 Task: Create new customer invoice with Date Opened: 06-May-23, Select Customer: Village General Store, Terms: Net 30. Make invoice entry for item-1 with Date: 06-May-23, Description: wet n wild Beauty MegaSlicks High-Shine Lip Gloss 547C Cotton Candy (0.19 oz), Income Account: Income:Sales, Quantity: 1, Unit Price: 12.99, Sales Tax: Y, Sales Tax Included: Y, Tax Table: Sales Tax. Post Invoice with Post Date: 06-May-23, Post to Accounts: Assets:Accounts Receivable. Pay / Process Payment with Transaction Date: 04-Jun-23, Amount: 12.99, Transfer Account: Checking Account. Go to 'Print Invoice'.
Action: Mouse moved to (140, 29)
Screenshot: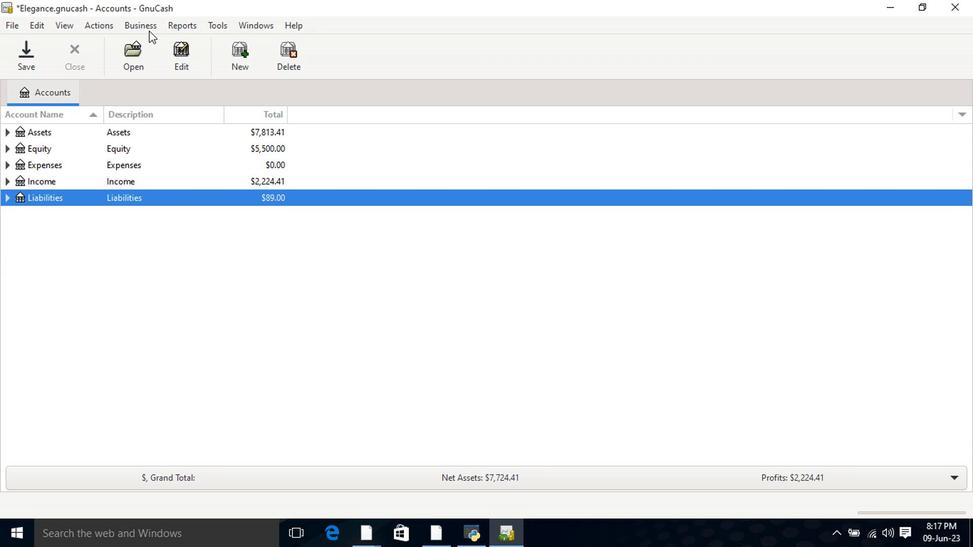 
Action: Mouse pressed left at (140, 29)
Screenshot: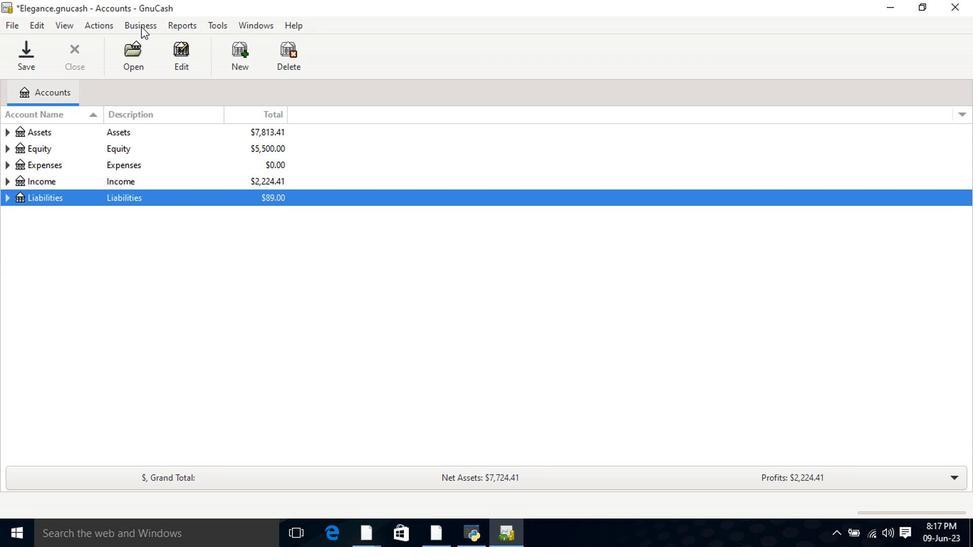 
Action: Mouse moved to (147, 40)
Screenshot: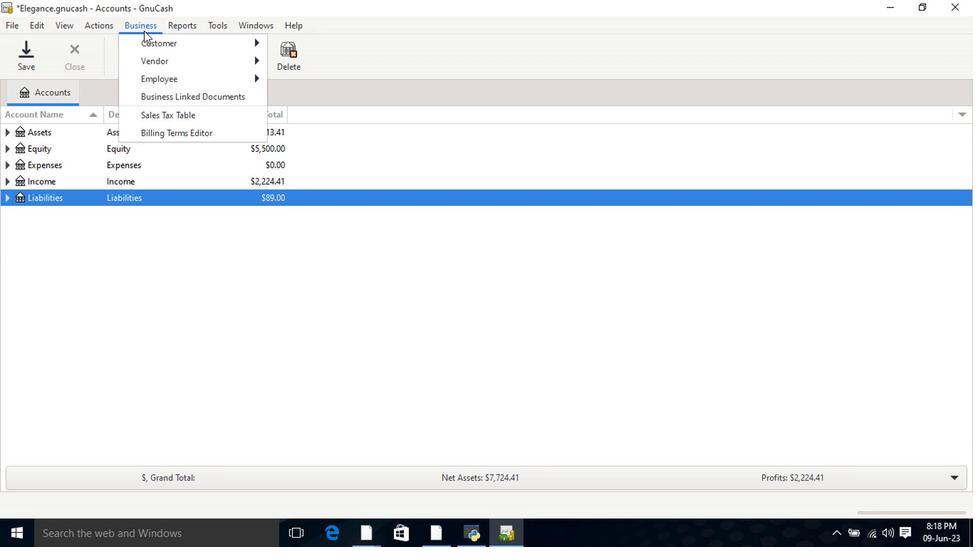 
Action: Mouse pressed left at (147, 40)
Screenshot: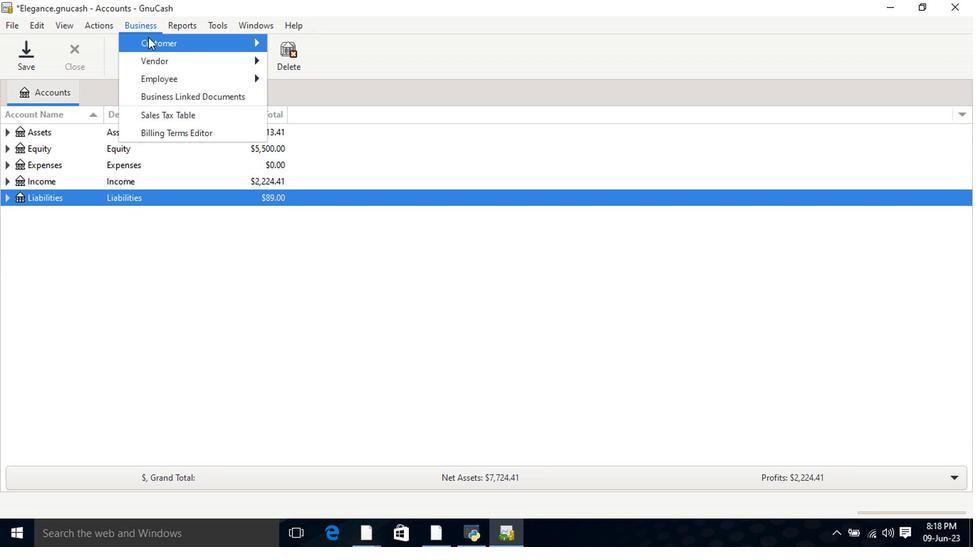
Action: Mouse moved to (312, 97)
Screenshot: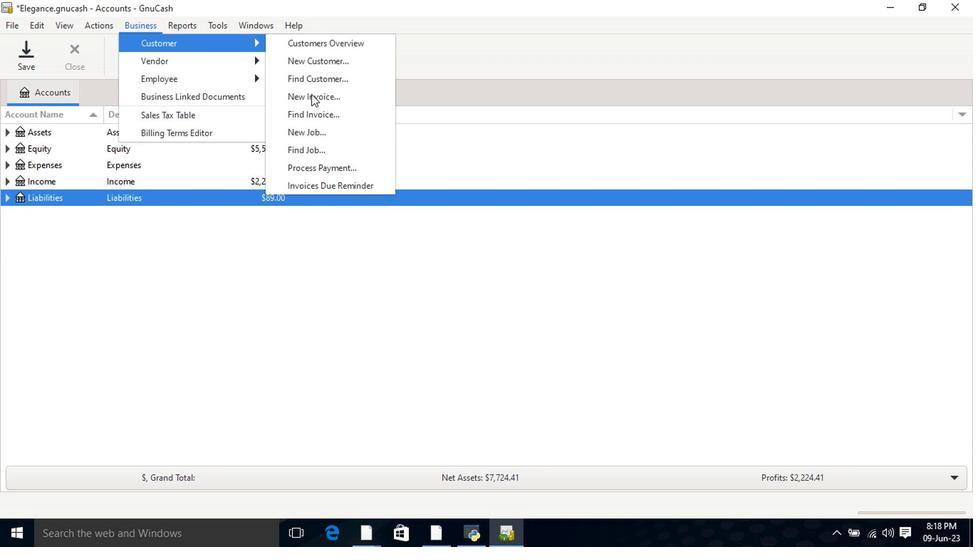 
Action: Mouse pressed left at (312, 97)
Screenshot: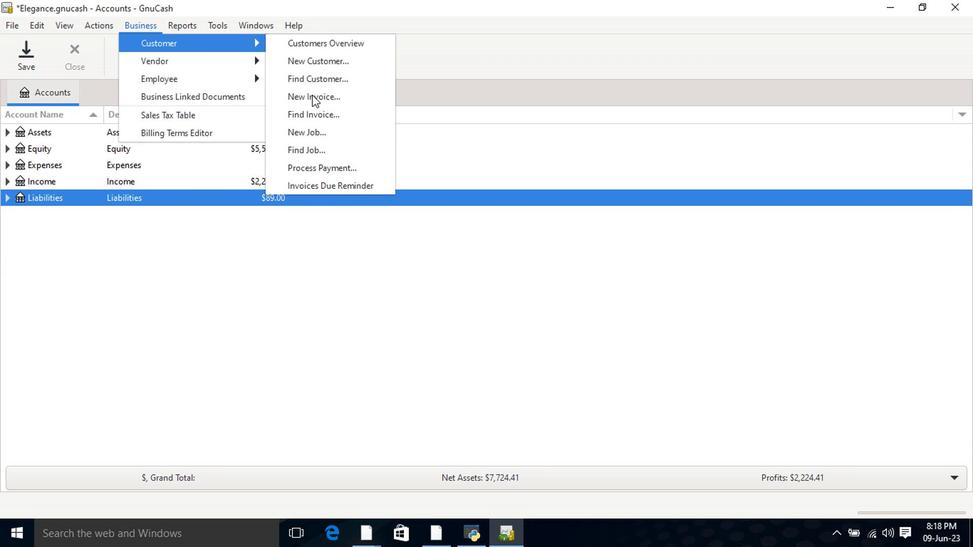 
Action: Mouse moved to (587, 222)
Screenshot: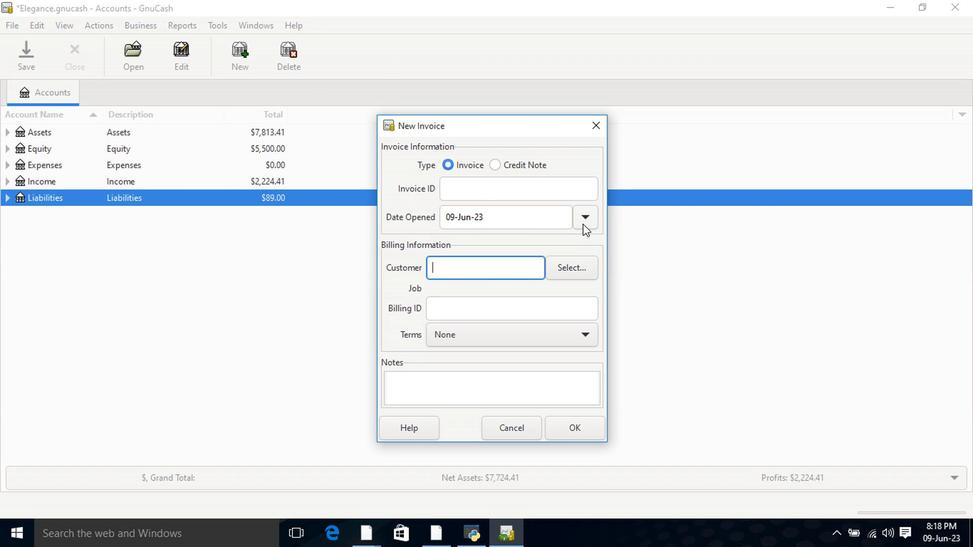
Action: Mouse pressed left at (587, 222)
Screenshot: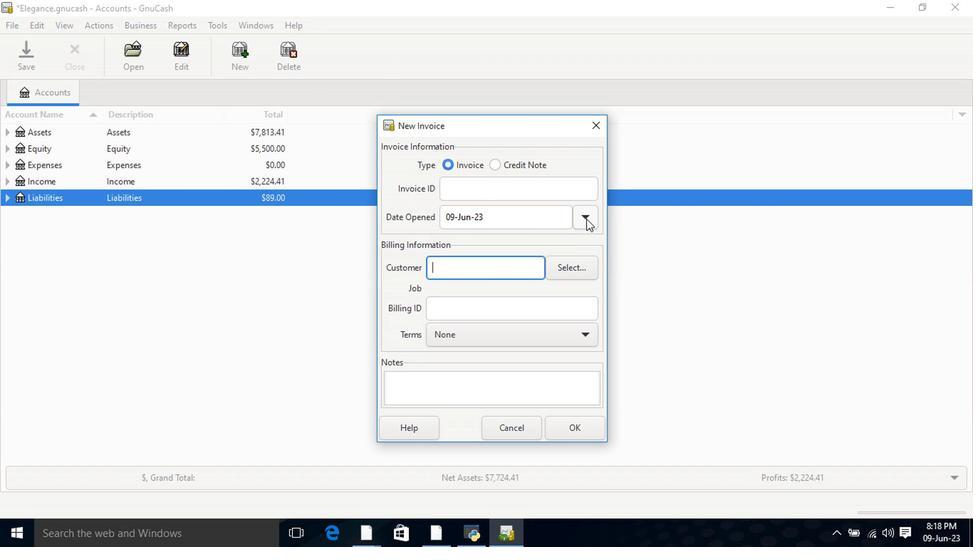 
Action: Mouse moved to (476, 240)
Screenshot: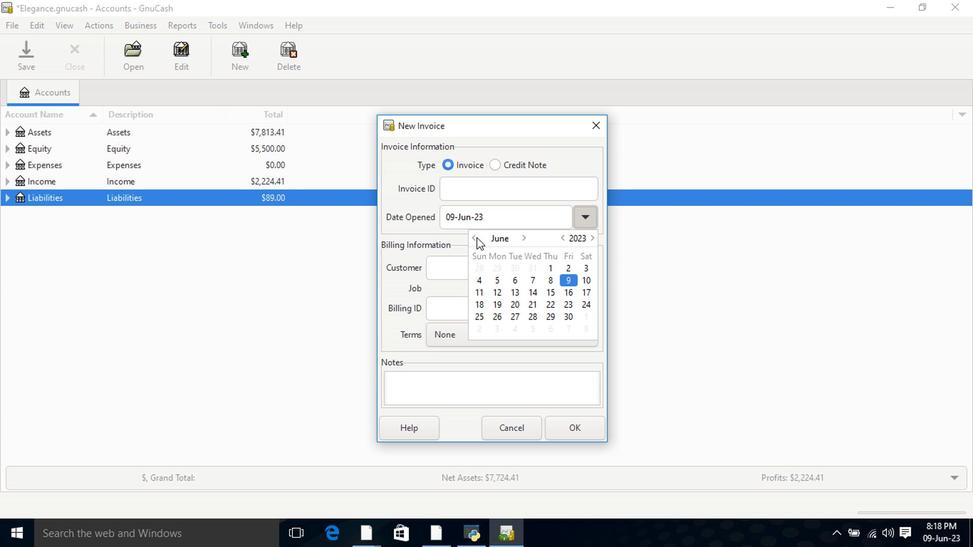 
Action: Mouse pressed left at (476, 240)
Screenshot: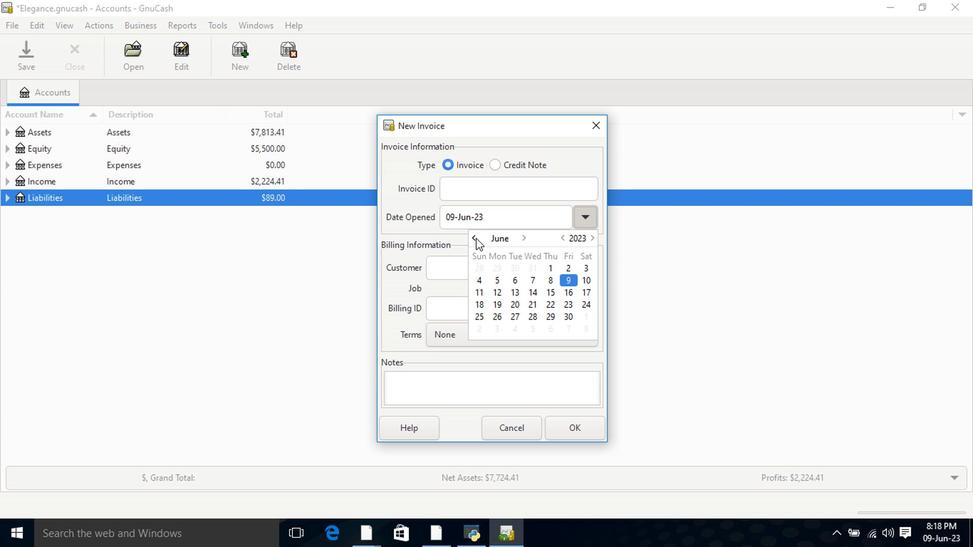 
Action: Mouse moved to (586, 269)
Screenshot: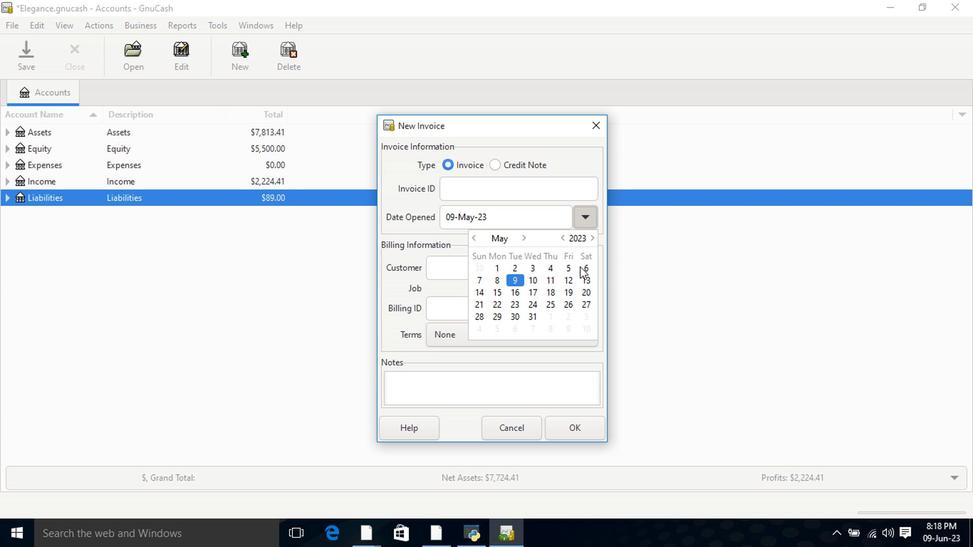 
Action: Mouse pressed left at (586, 269)
Screenshot: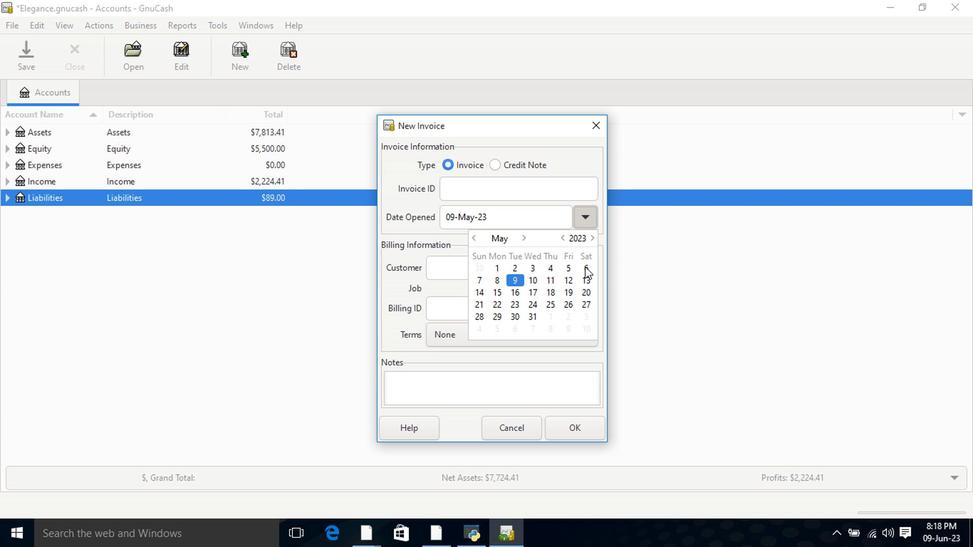 
Action: Mouse pressed left at (586, 269)
Screenshot: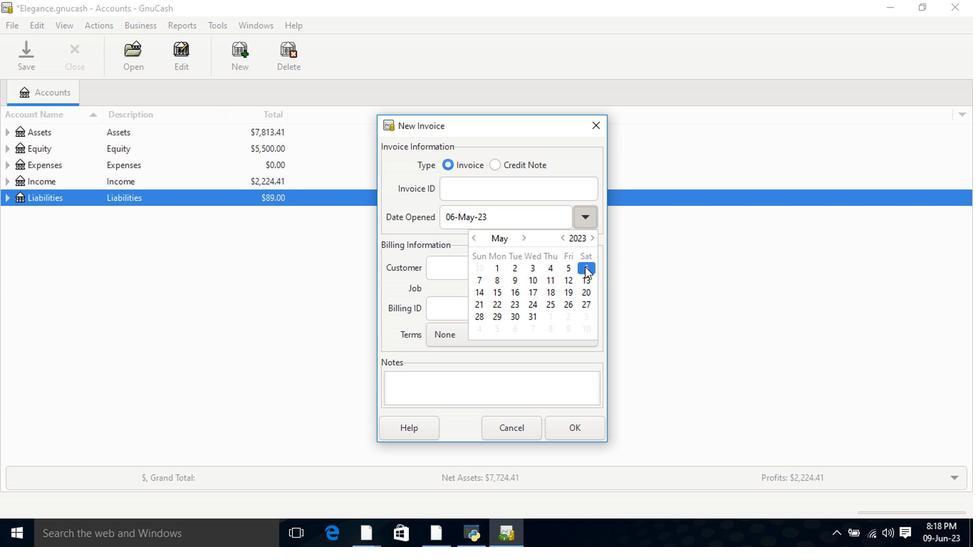 
Action: Mouse moved to (515, 273)
Screenshot: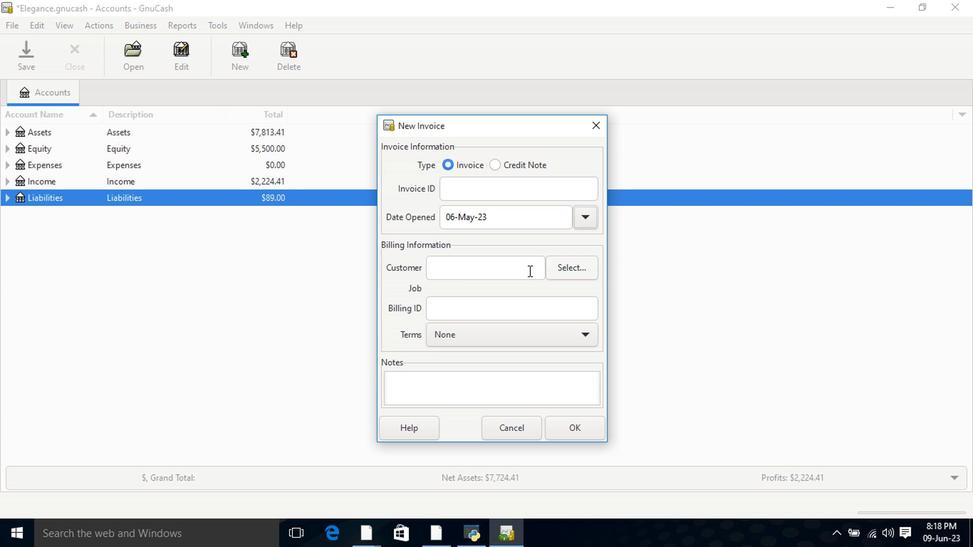 
Action: Mouse pressed left at (515, 273)
Screenshot: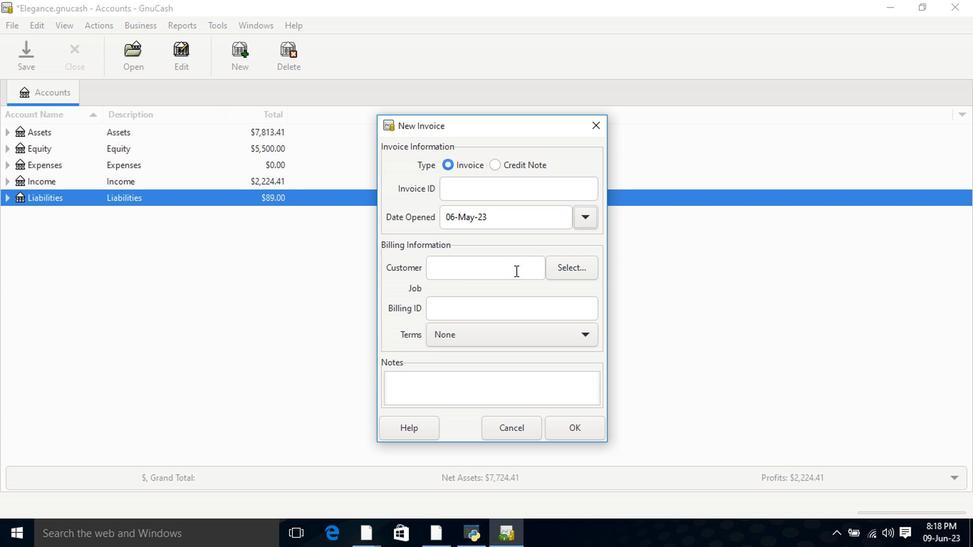 
Action: Key pressed <Key.shift>Vil
Screenshot: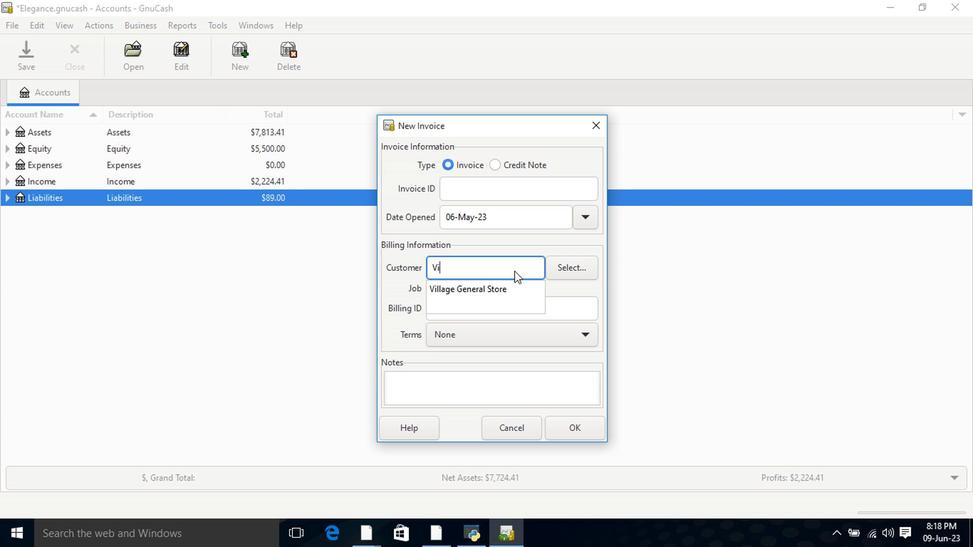 
Action: Mouse moved to (502, 286)
Screenshot: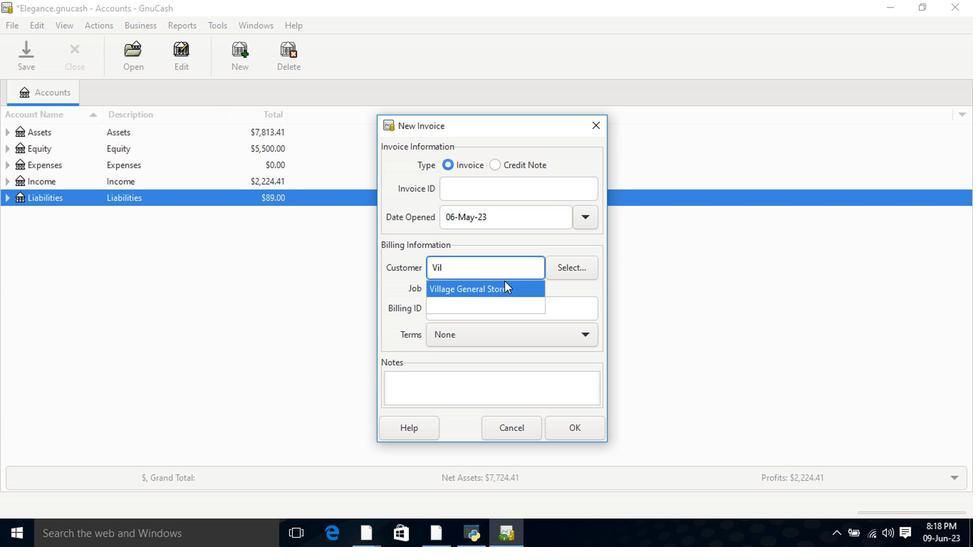 
Action: Mouse pressed left at (502, 286)
Screenshot: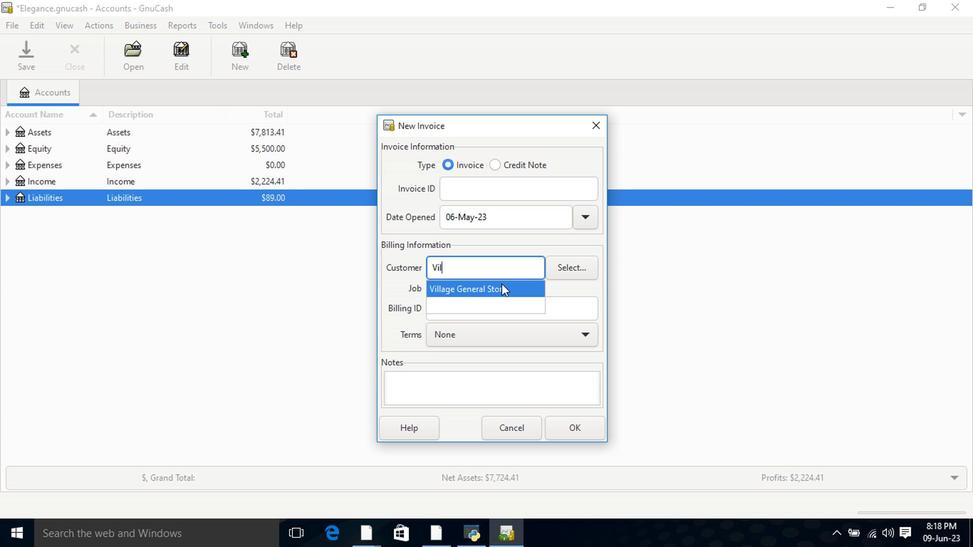
Action: Mouse moved to (492, 347)
Screenshot: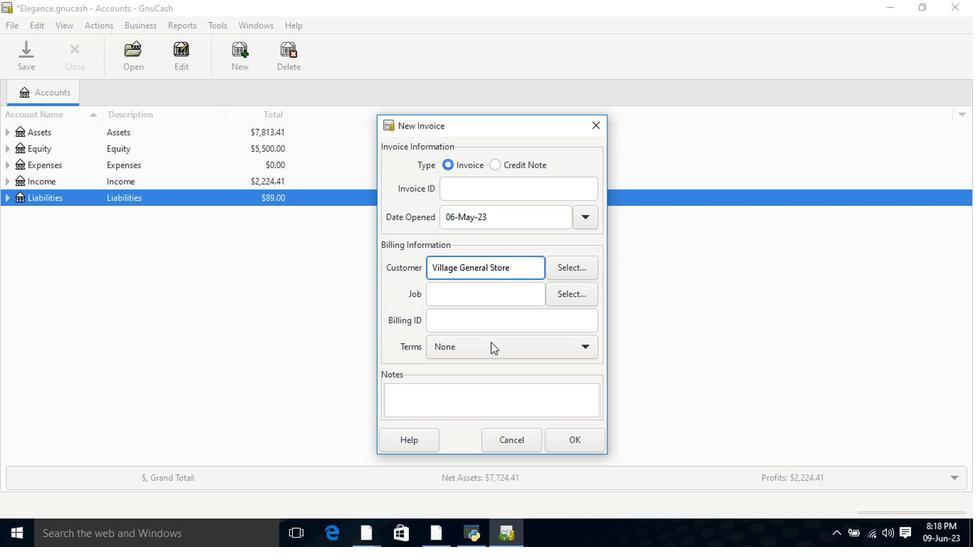 
Action: Mouse pressed left at (492, 347)
Screenshot: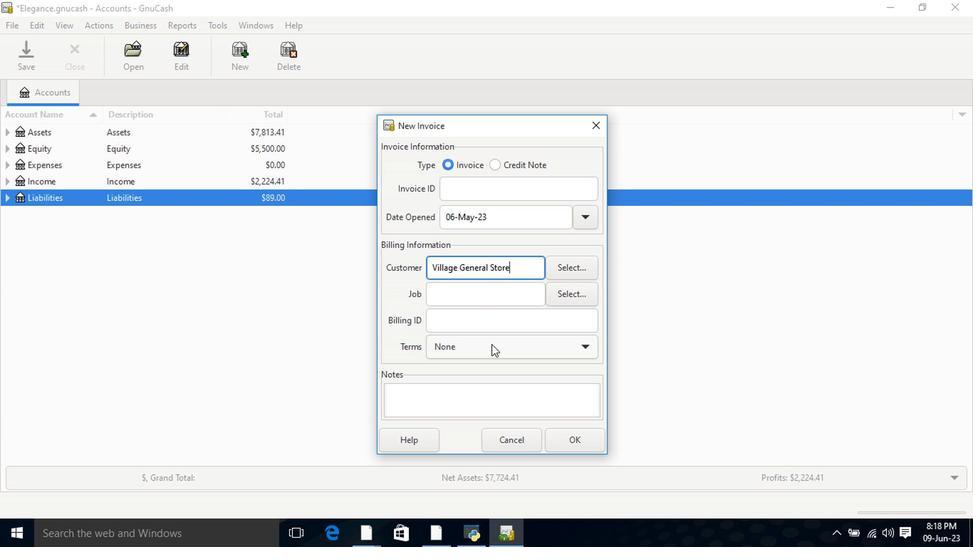 
Action: Mouse moved to (472, 392)
Screenshot: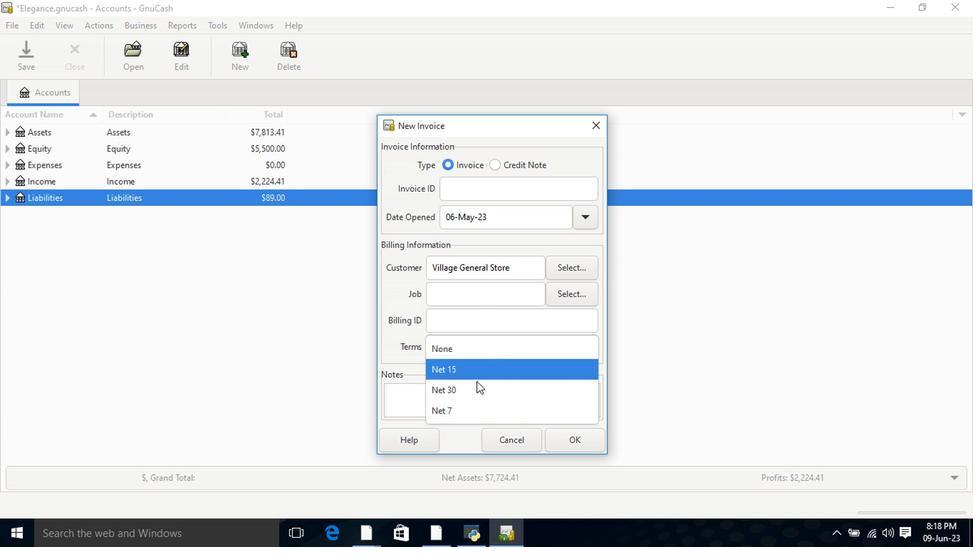 
Action: Mouse pressed left at (472, 392)
Screenshot: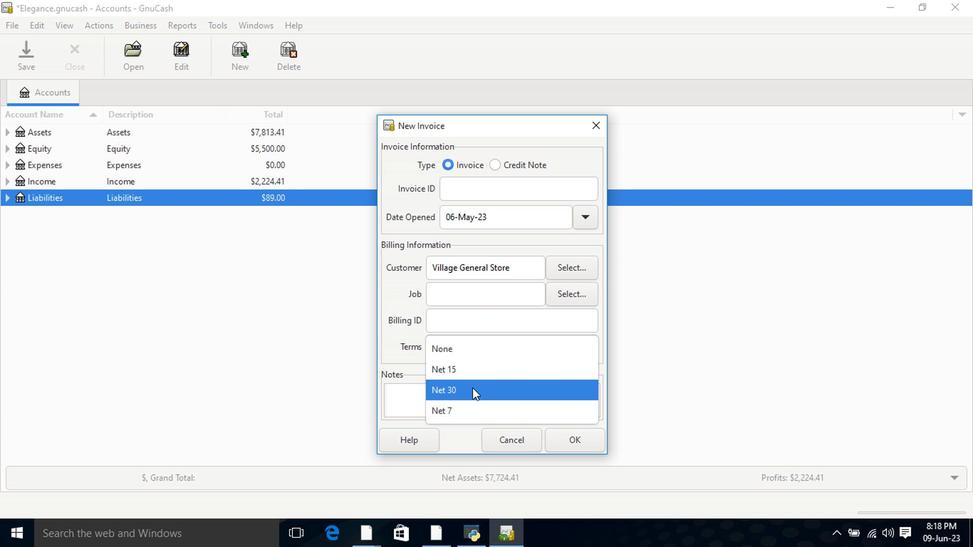 
Action: Mouse moved to (591, 450)
Screenshot: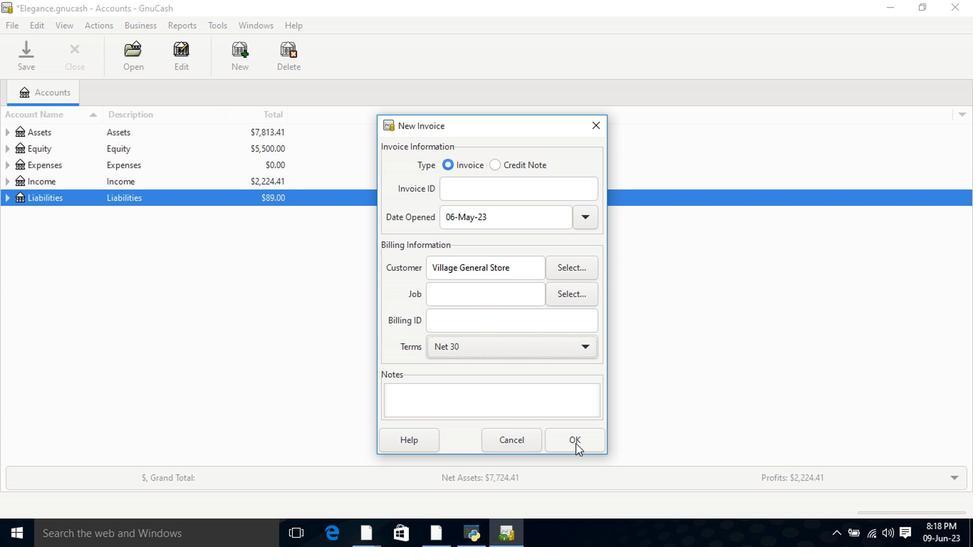
Action: Mouse pressed left at (591, 450)
Screenshot: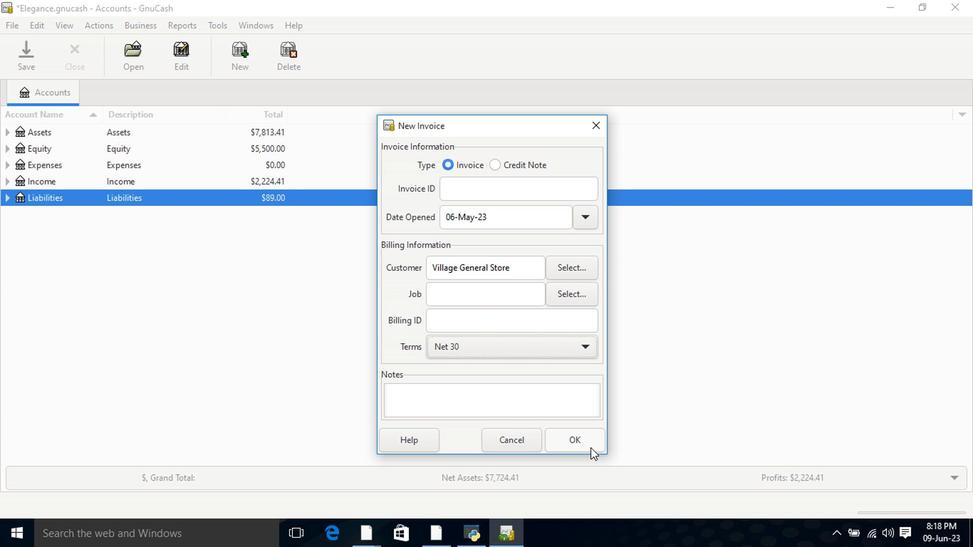
Action: Mouse moved to (65, 278)
Screenshot: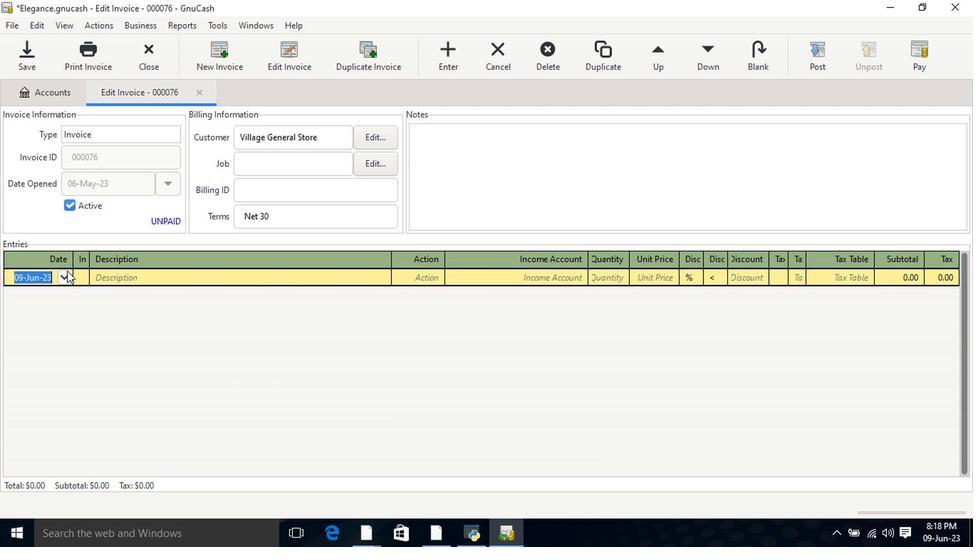 
Action: Mouse pressed left at (65, 278)
Screenshot: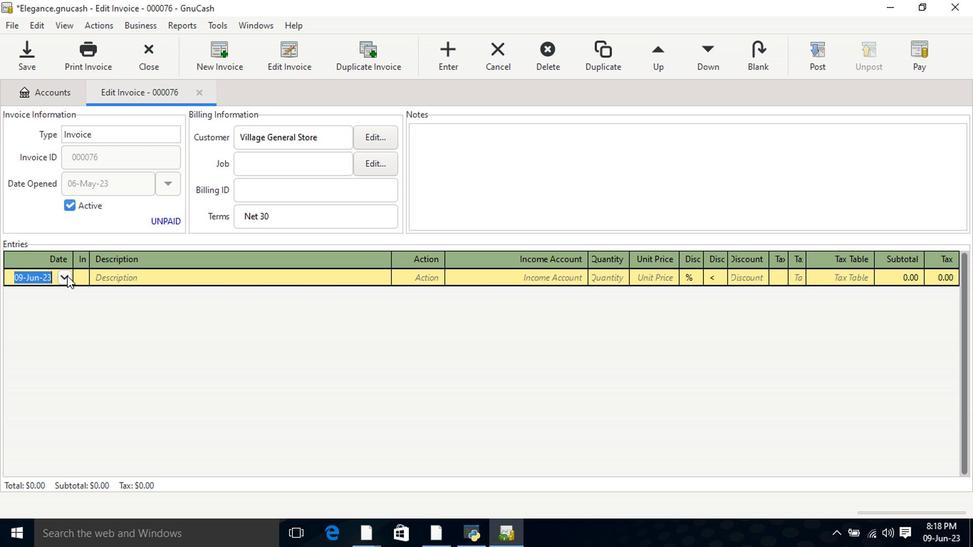 
Action: Mouse moved to (9, 301)
Screenshot: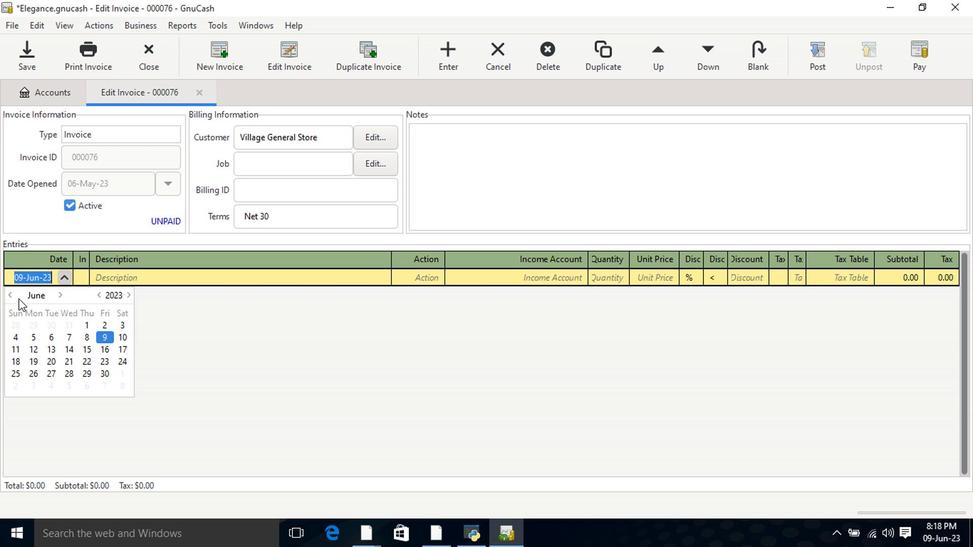 
Action: Mouse pressed left at (9, 301)
Screenshot: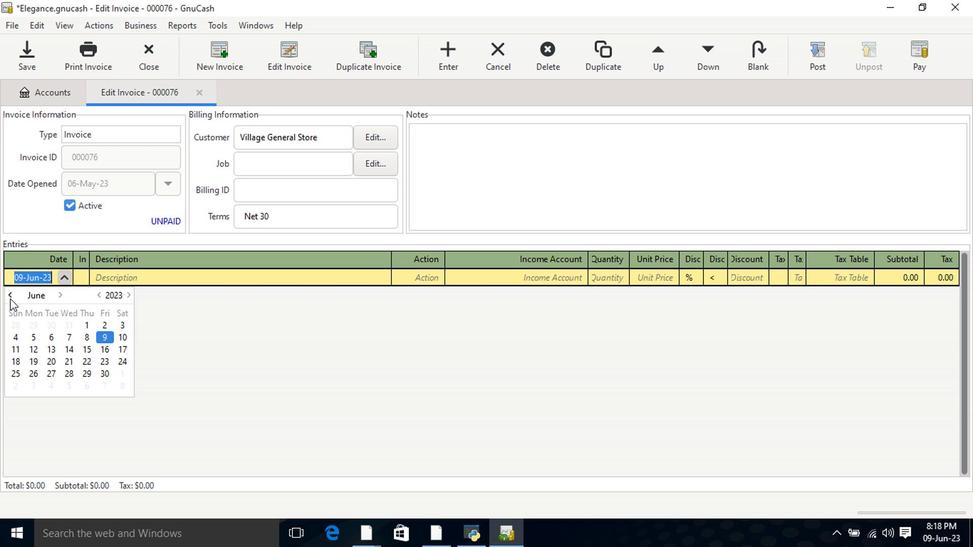 
Action: Mouse moved to (119, 328)
Screenshot: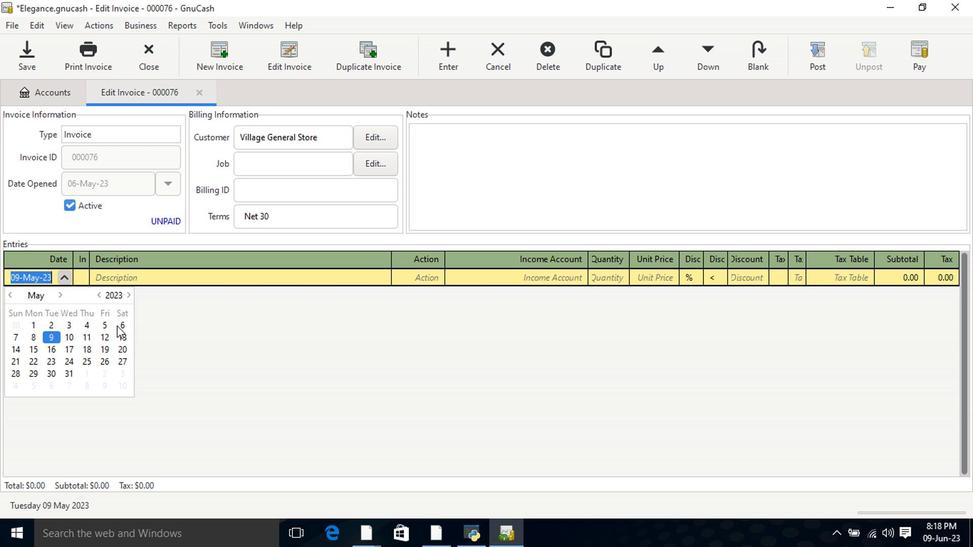 
Action: Mouse pressed left at (119, 328)
Screenshot: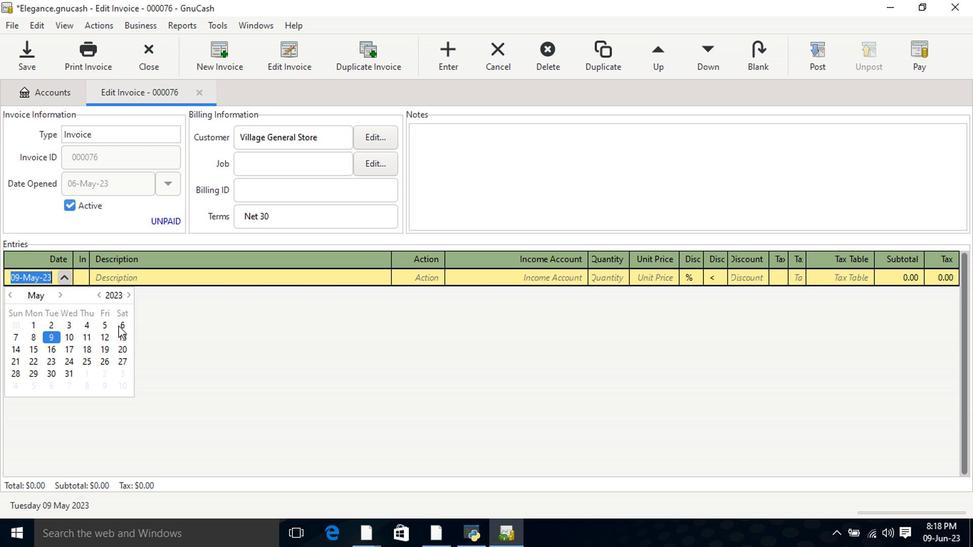 
Action: Mouse pressed left at (119, 328)
Screenshot: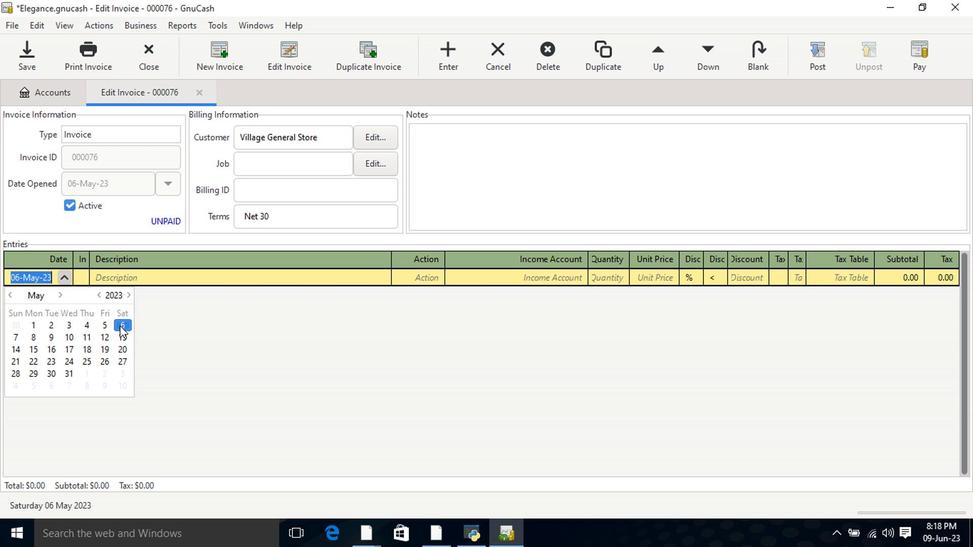 
Action: Mouse moved to (144, 275)
Screenshot: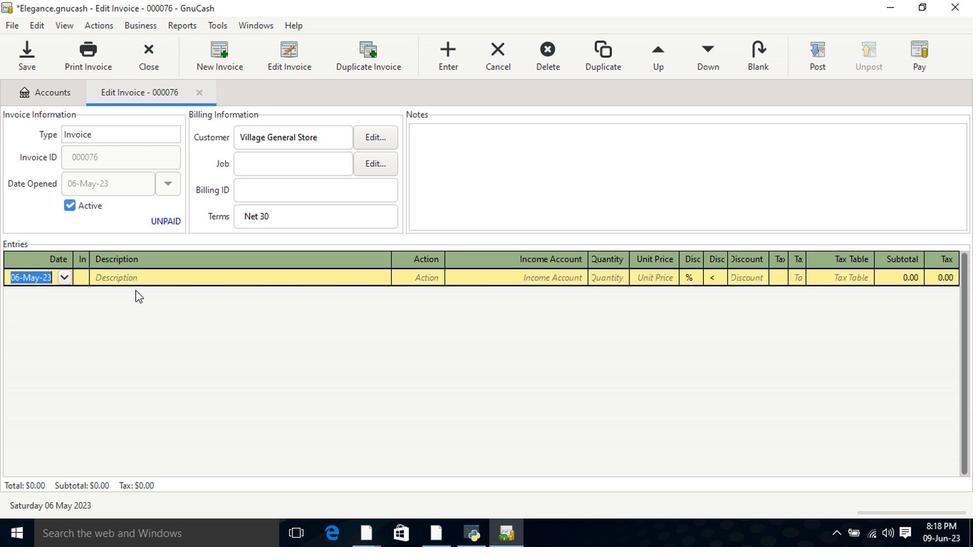 
Action: Mouse pressed left at (144, 275)
Screenshot: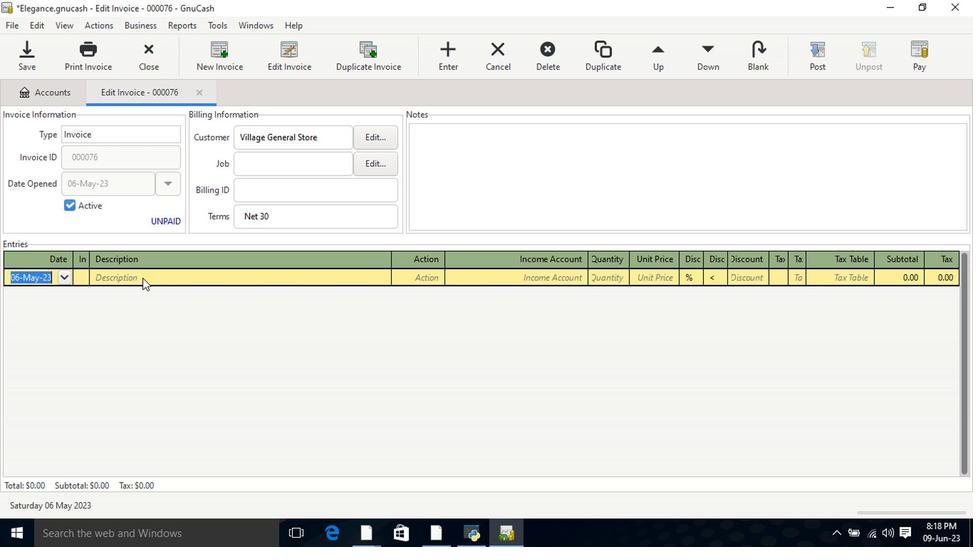 
Action: Key pressed <Key.shift>wet<Key.space>n<Key.space>wild<Key.space><Key.shift>Beauty<Key.space><Key.shift>Mega<Key.shift>Slicks<Key.space><Key.shift>High-<Key.shift>Shine<Key.space><Key.shift>Lip<Key.space><Key.shift>Gloss<Key.space>547<Key.right><Key.tab>1<Key.tab>12.99<Key.tab>
Screenshot: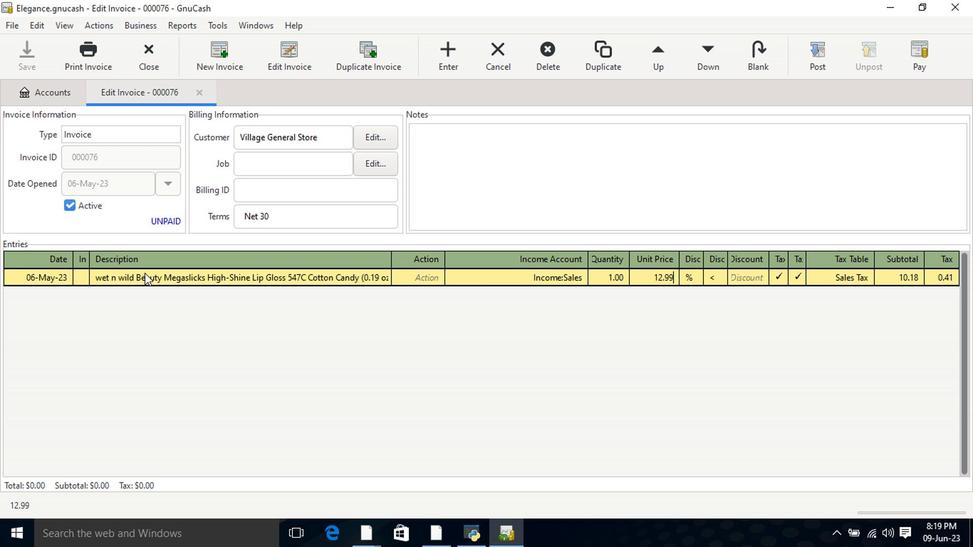 
Action: Mouse moved to (152, 278)
Screenshot: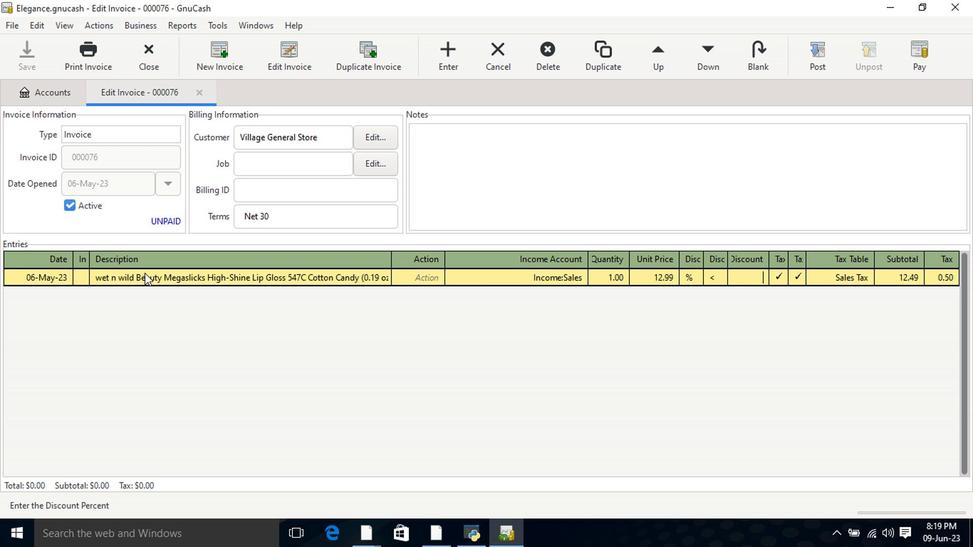 
Action: Key pressed <Key.tab><Key.tab>
Screenshot: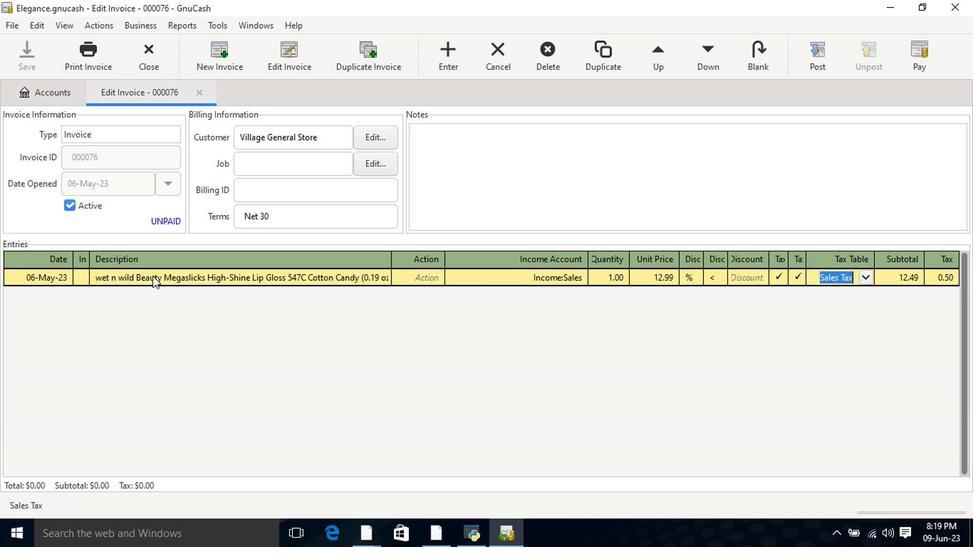 
Action: Mouse moved to (826, 49)
Screenshot: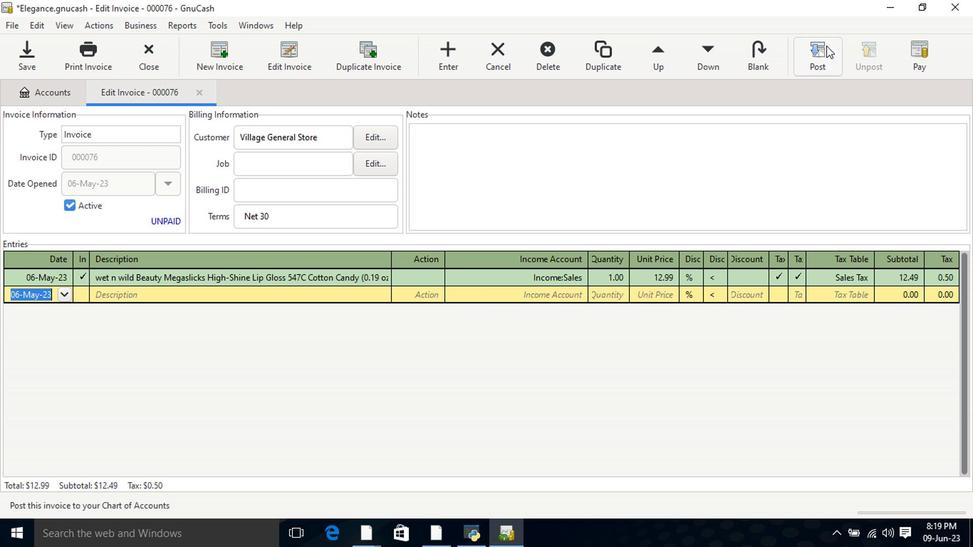 
Action: Mouse pressed left at (826, 49)
Screenshot: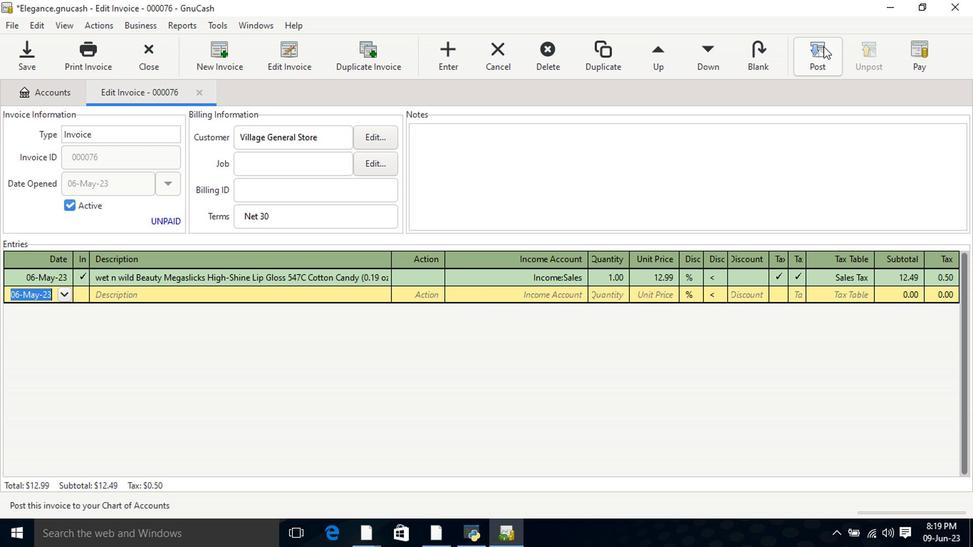 
Action: Mouse moved to (613, 245)
Screenshot: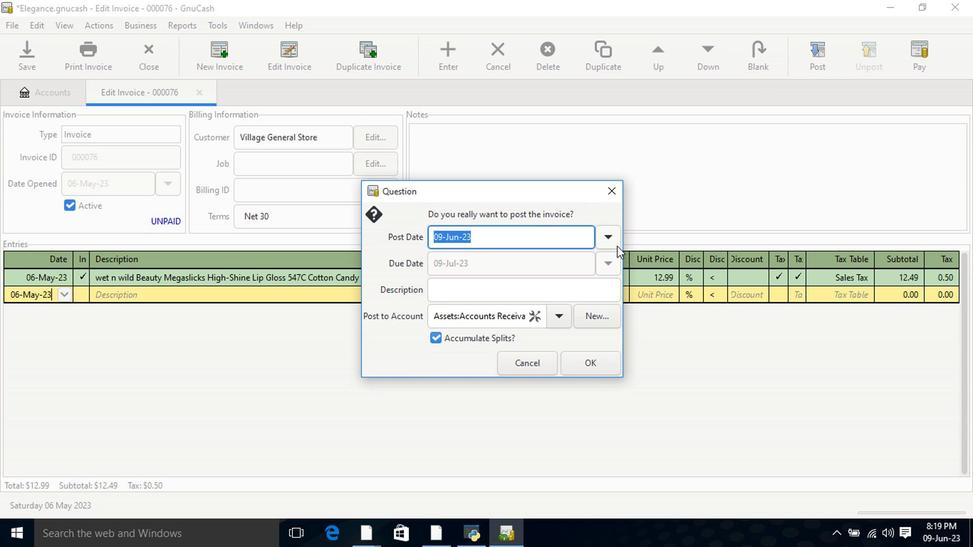 
Action: Mouse pressed left at (613, 245)
Screenshot: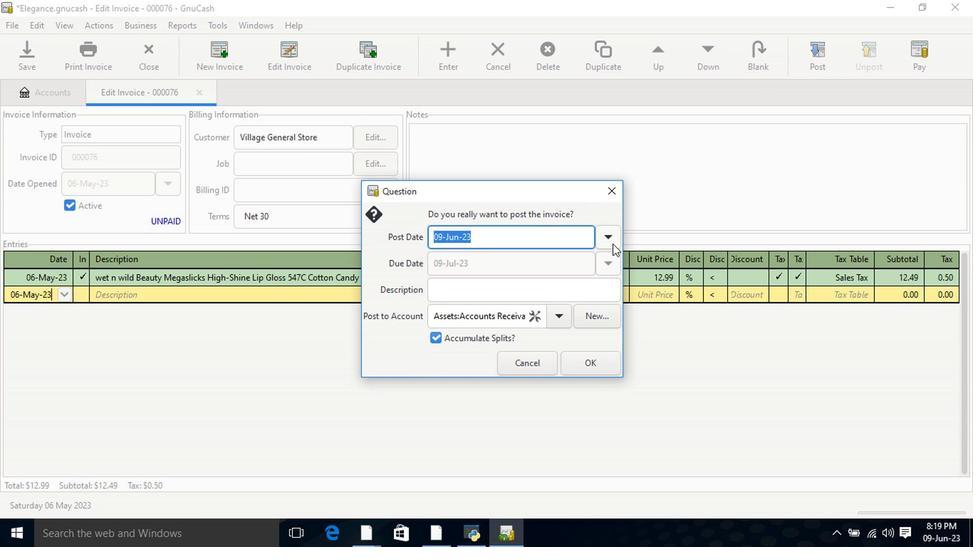 
Action: Mouse moved to (495, 257)
Screenshot: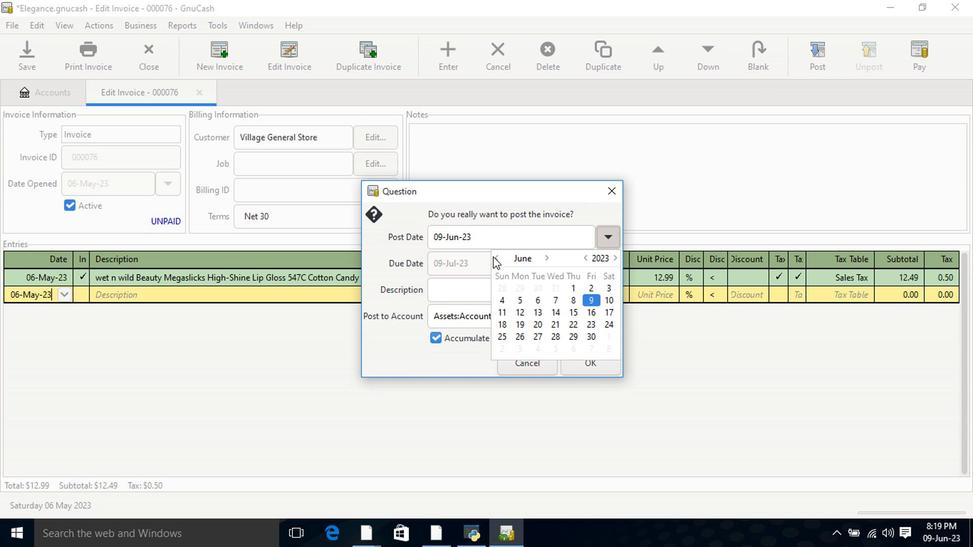 
Action: Mouse pressed left at (495, 257)
Screenshot: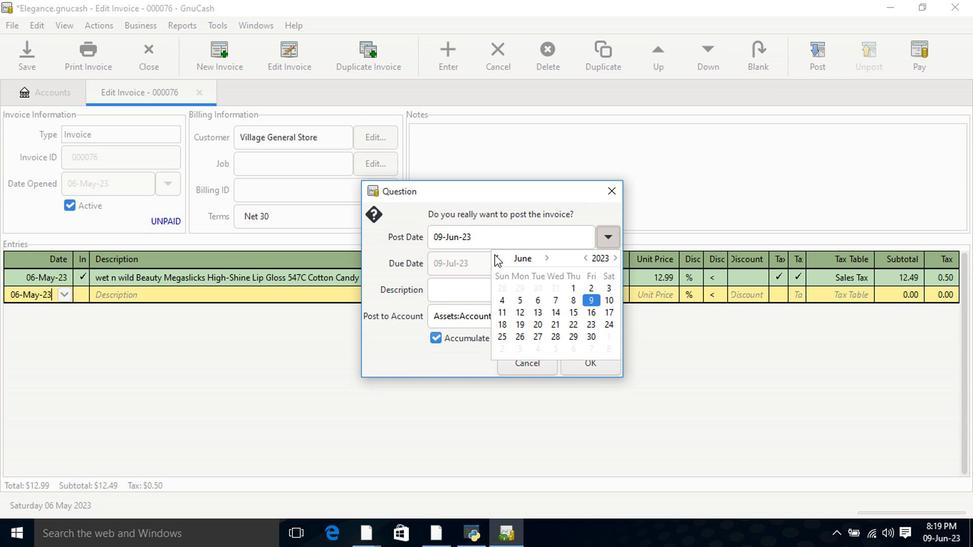 
Action: Mouse moved to (607, 290)
Screenshot: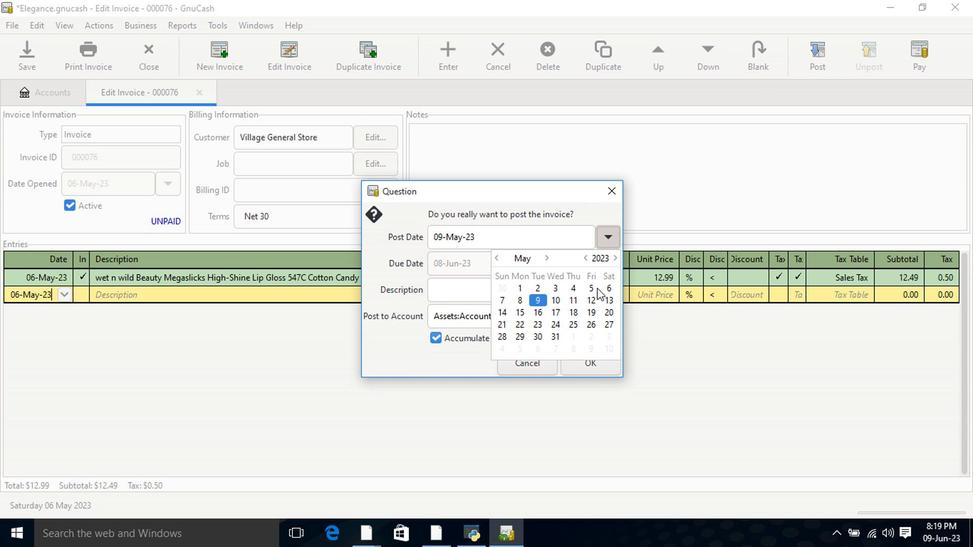 
Action: Mouse pressed left at (607, 290)
Screenshot: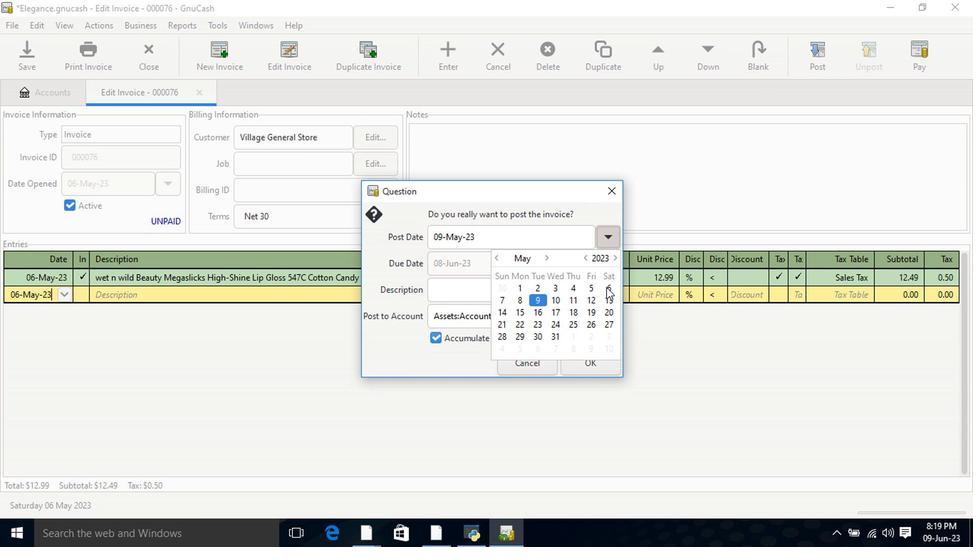 
Action: Mouse pressed left at (607, 290)
Screenshot: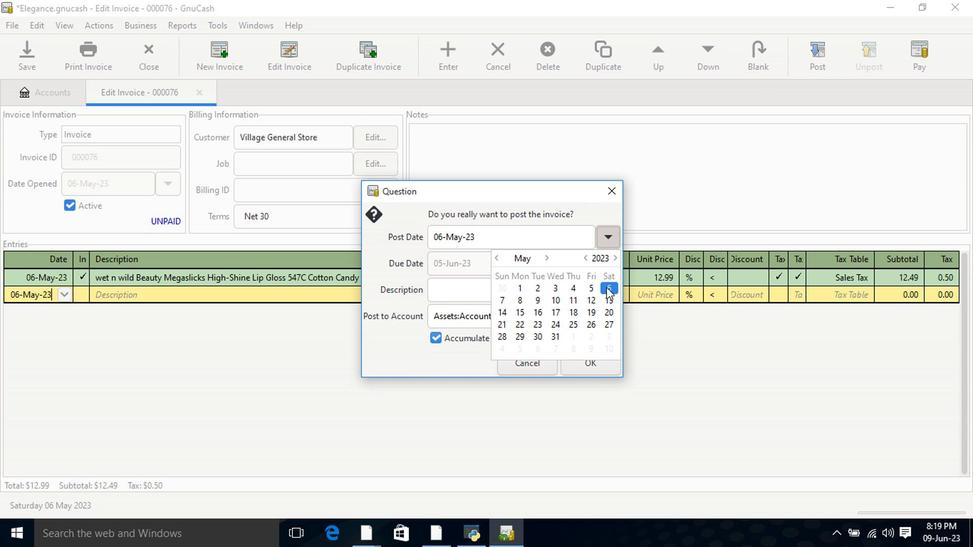 
Action: Mouse moved to (591, 365)
Screenshot: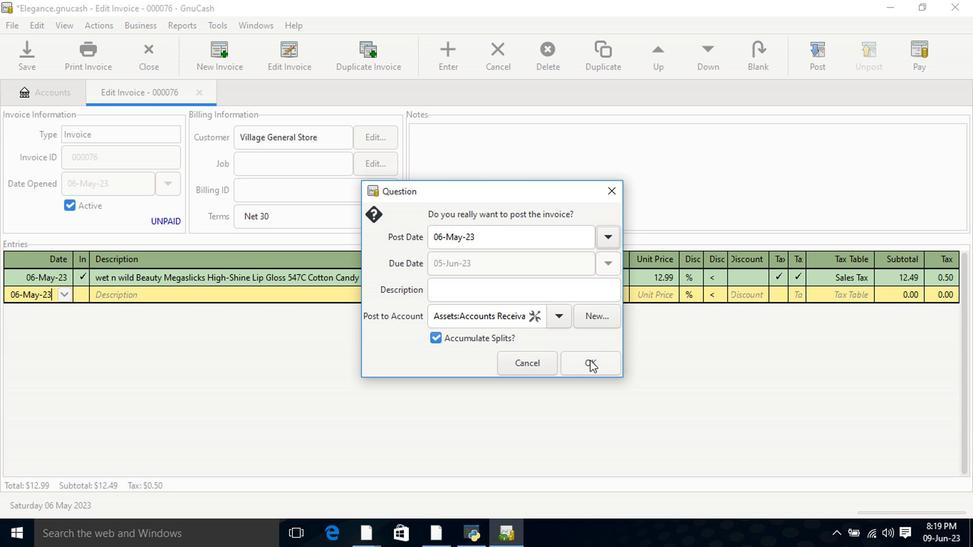 
Action: Mouse pressed left at (591, 365)
Screenshot: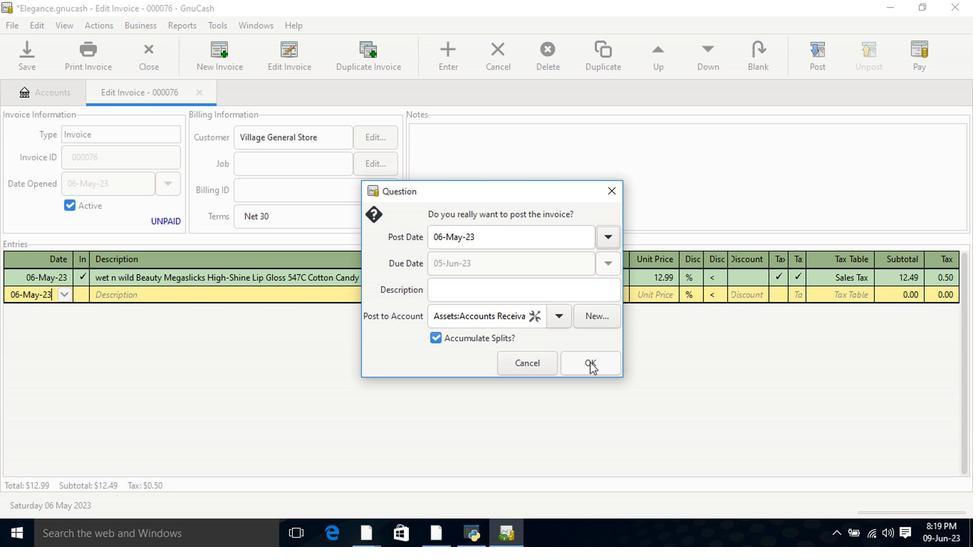 
Action: Mouse moved to (923, 60)
Screenshot: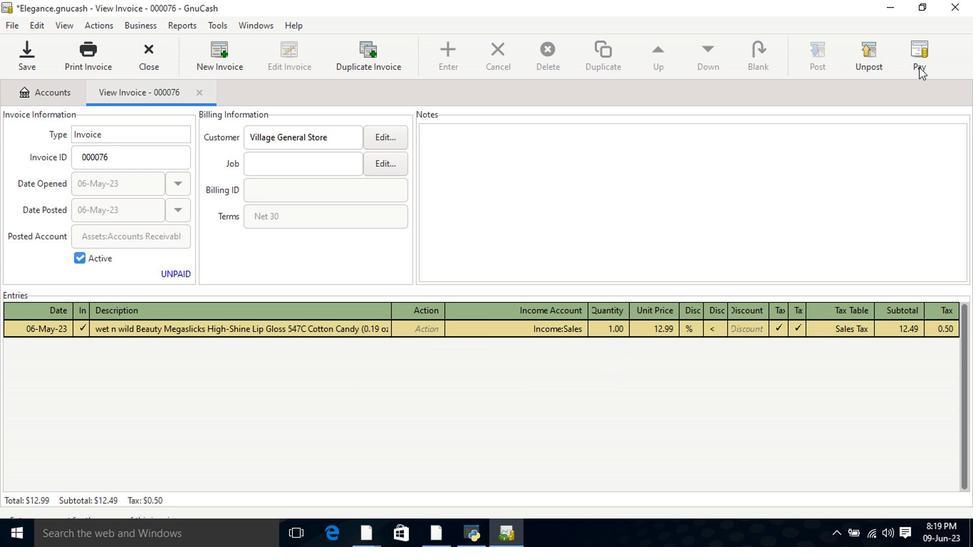 
Action: Mouse pressed left at (923, 60)
Screenshot: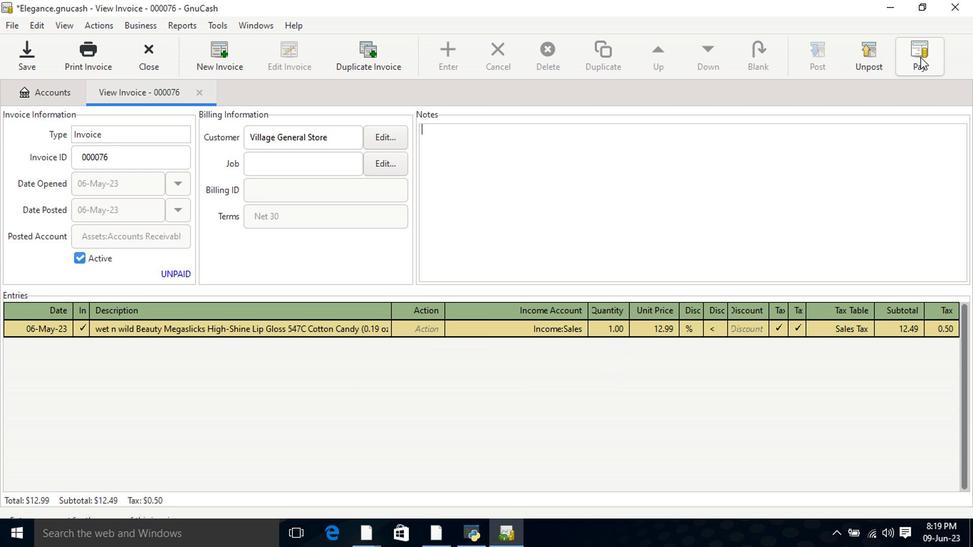 
Action: Mouse moved to (434, 285)
Screenshot: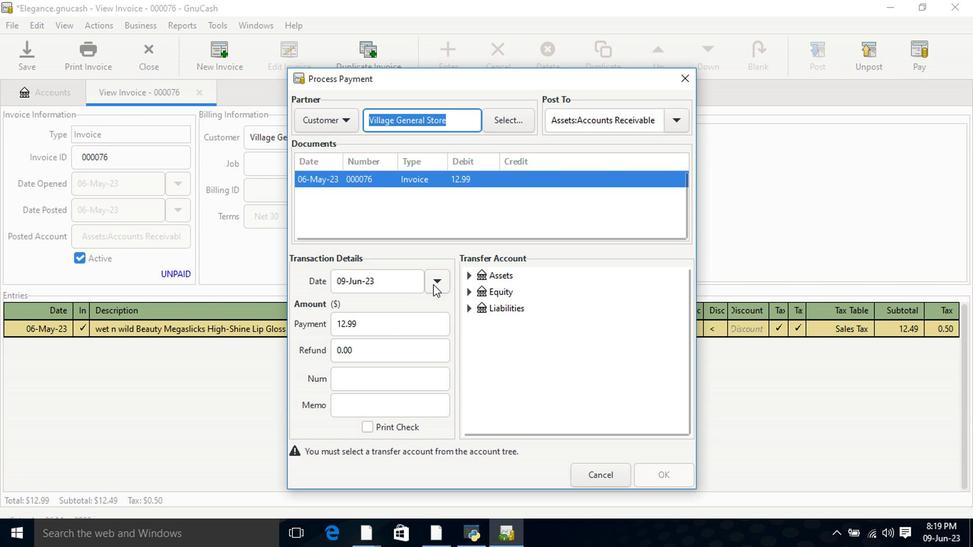 
Action: Mouse pressed left at (434, 285)
Screenshot: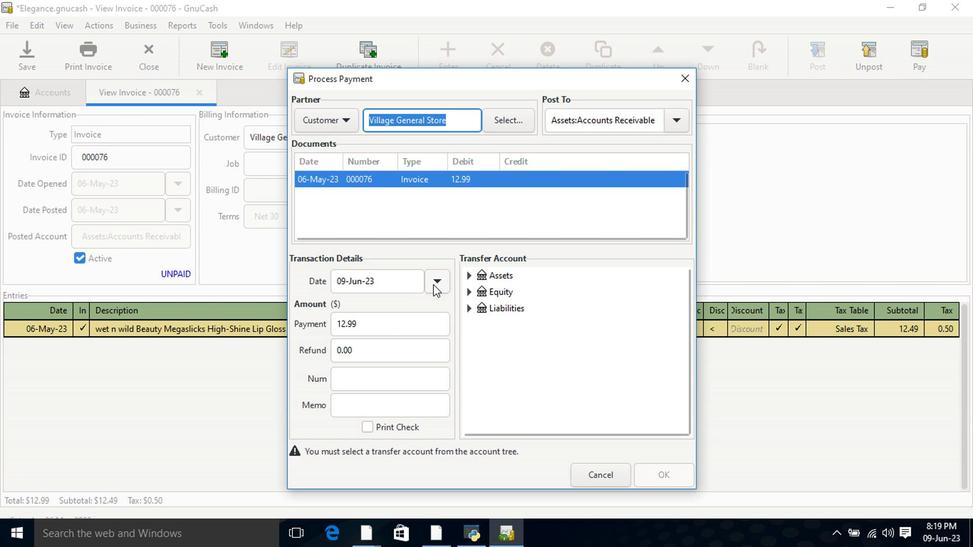 
Action: Mouse moved to (334, 345)
Screenshot: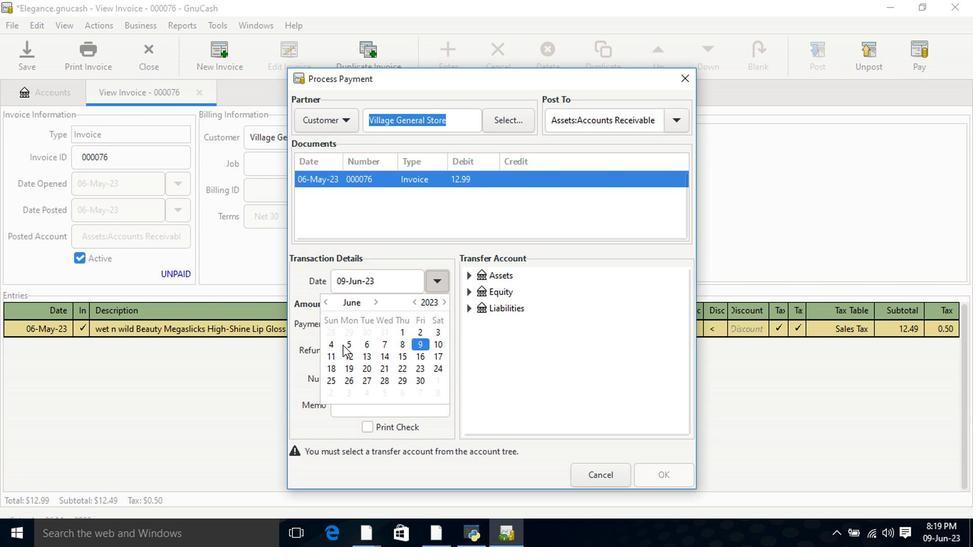 
Action: Mouse pressed left at (334, 345)
Screenshot: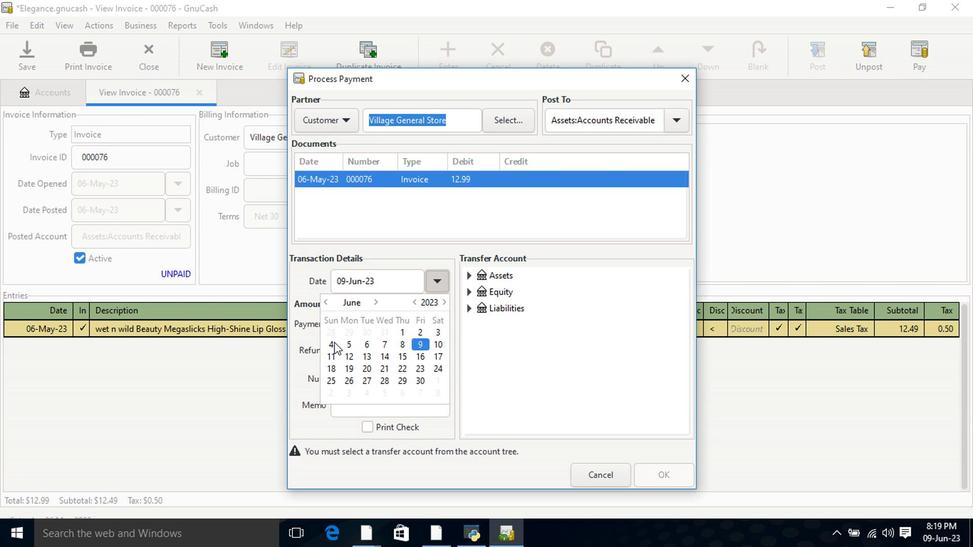 
Action: Mouse pressed left at (334, 345)
Screenshot: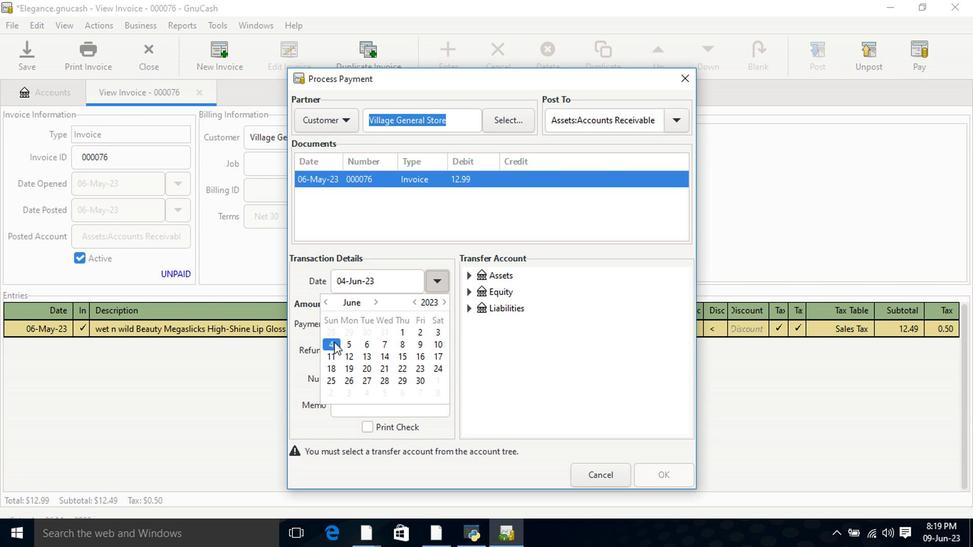 
Action: Mouse moved to (471, 275)
Screenshot: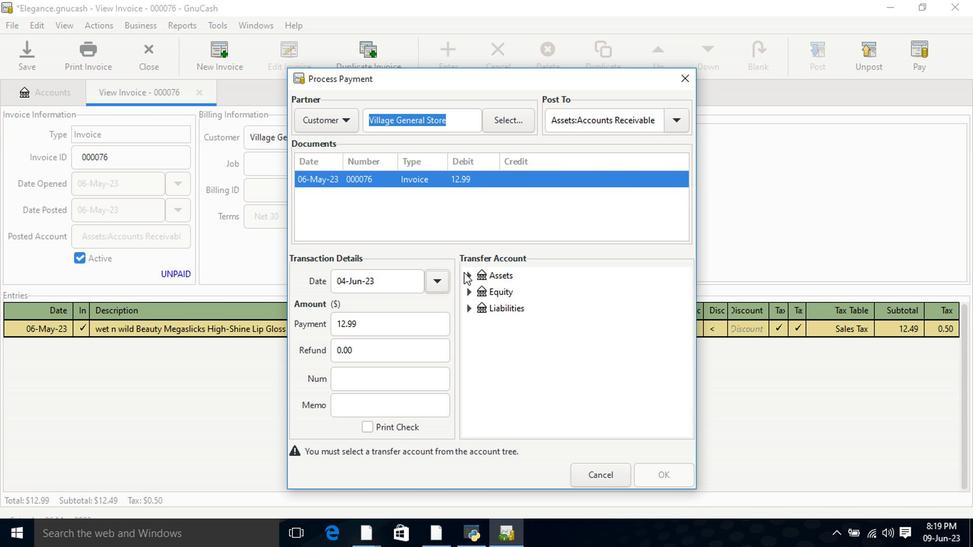 
Action: Mouse pressed left at (471, 275)
Screenshot: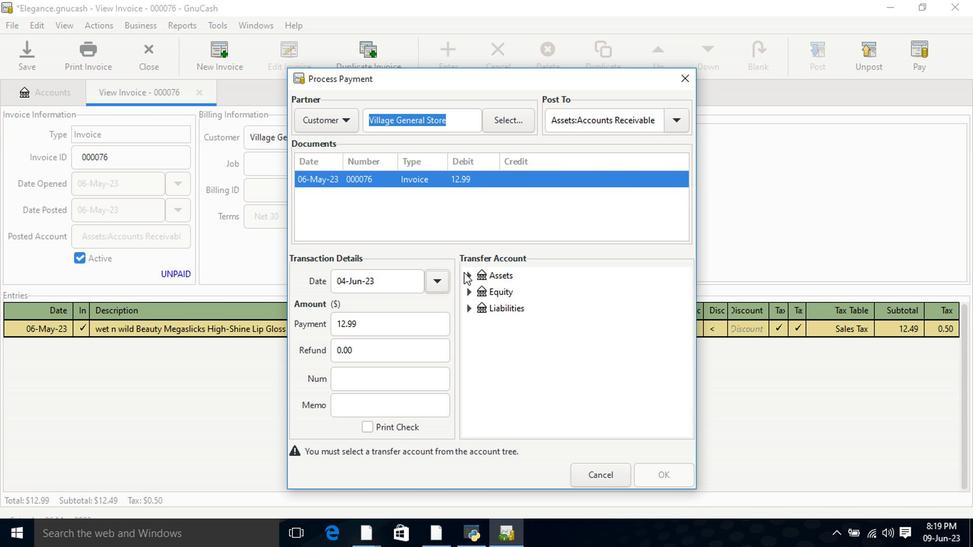 
Action: Mouse moved to (483, 293)
Screenshot: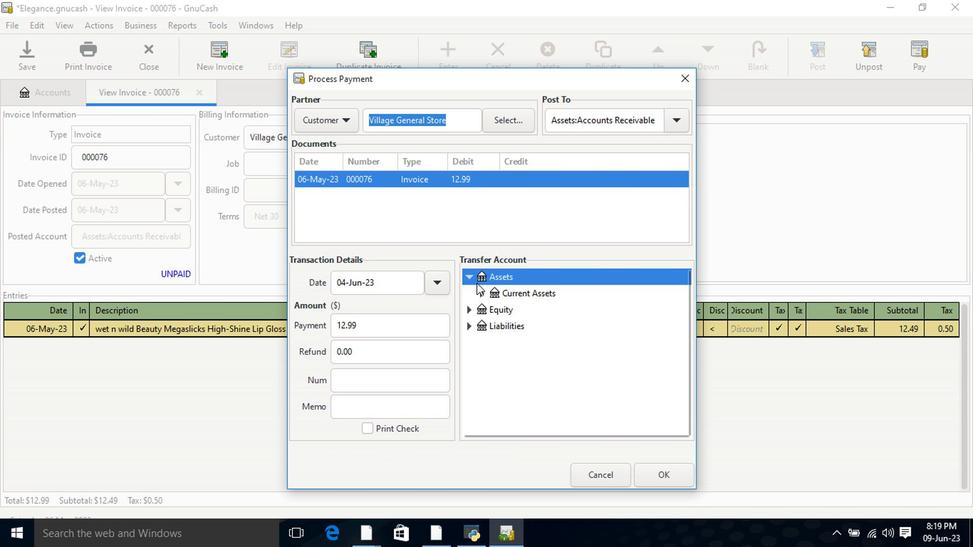 
Action: Mouse pressed left at (483, 293)
Screenshot: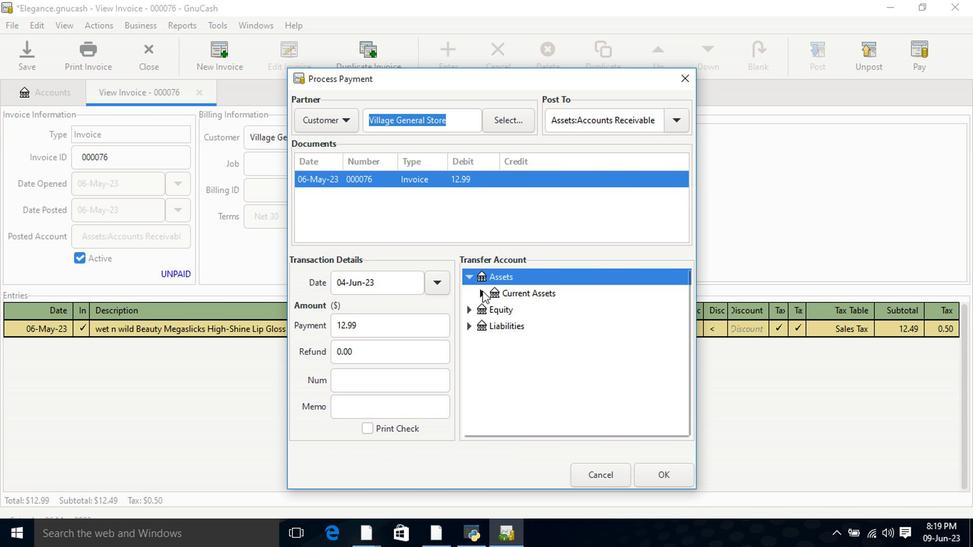 
Action: Mouse moved to (525, 315)
Screenshot: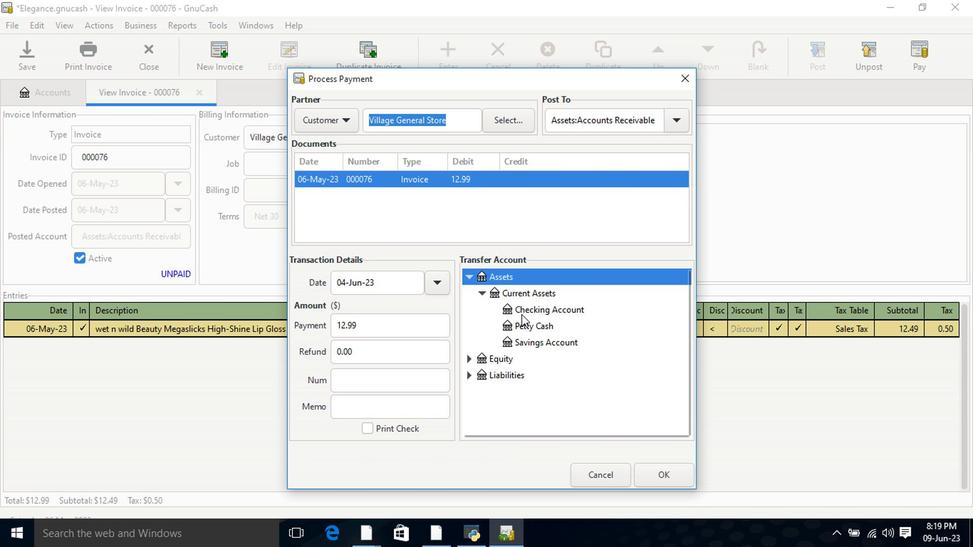 
Action: Mouse pressed left at (525, 315)
Screenshot: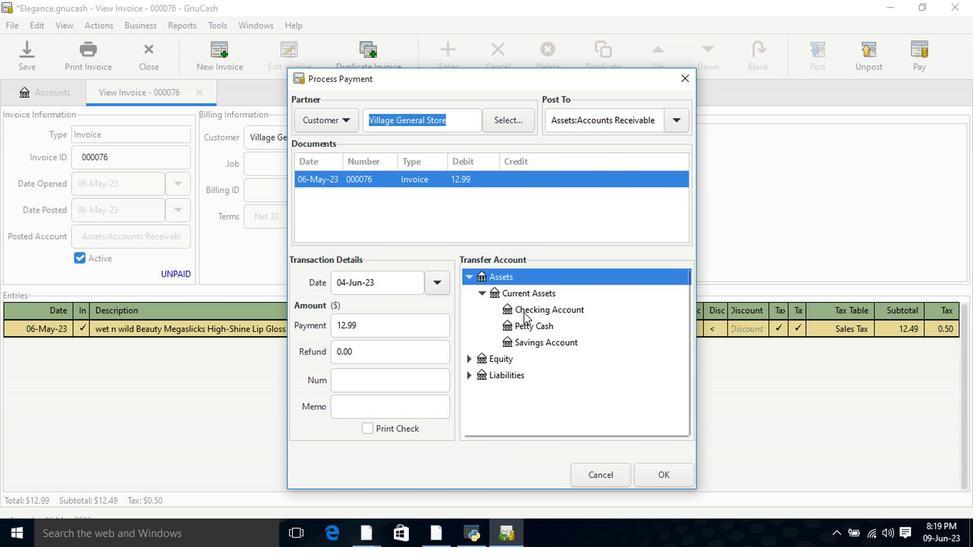 
Action: Mouse moved to (657, 479)
Screenshot: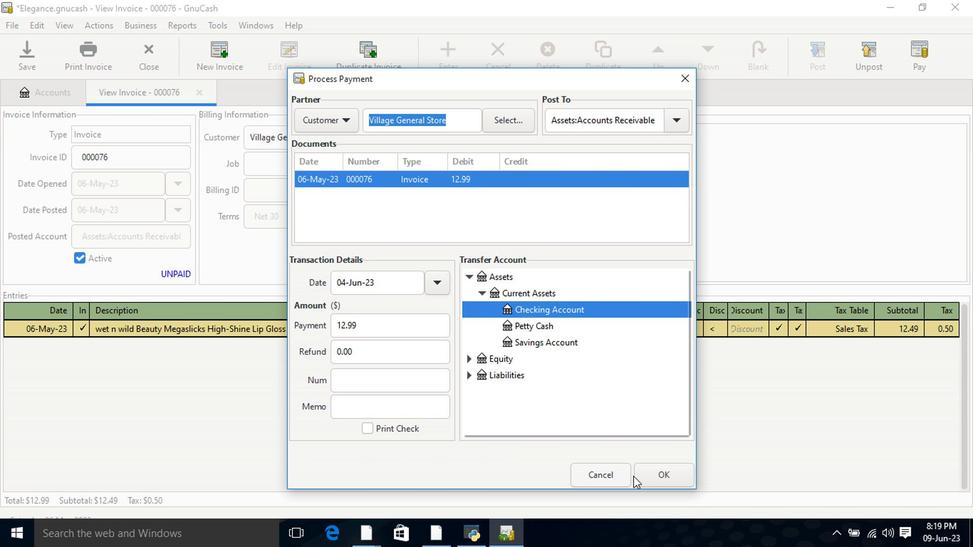 
Action: Mouse pressed left at (657, 479)
Screenshot: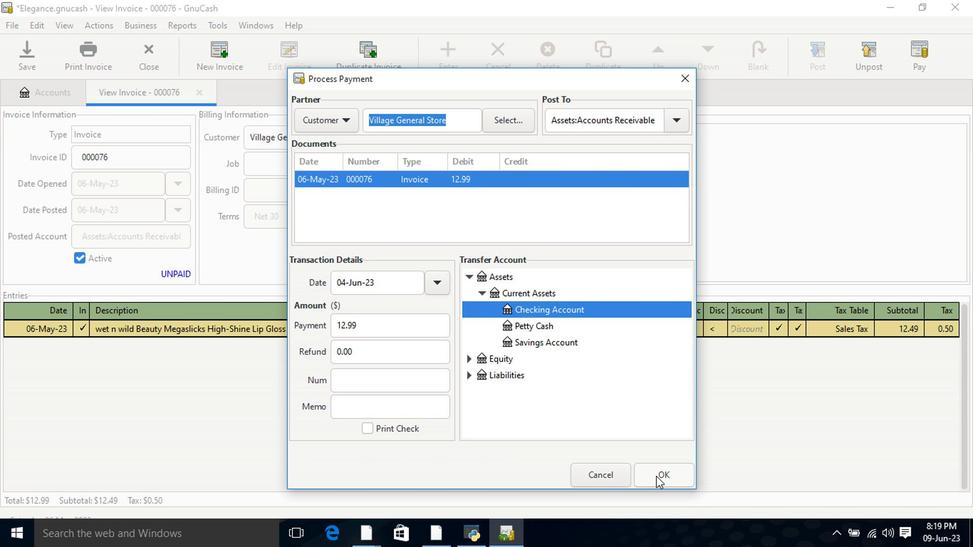 
Action: Mouse moved to (85, 58)
Screenshot: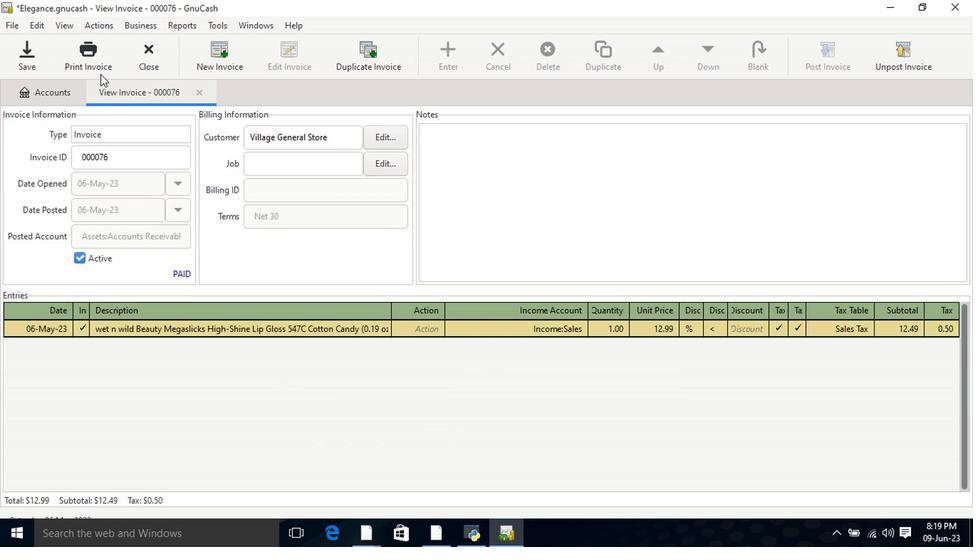 
Action: Mouse pressed left at (85, 58)
Screenshot: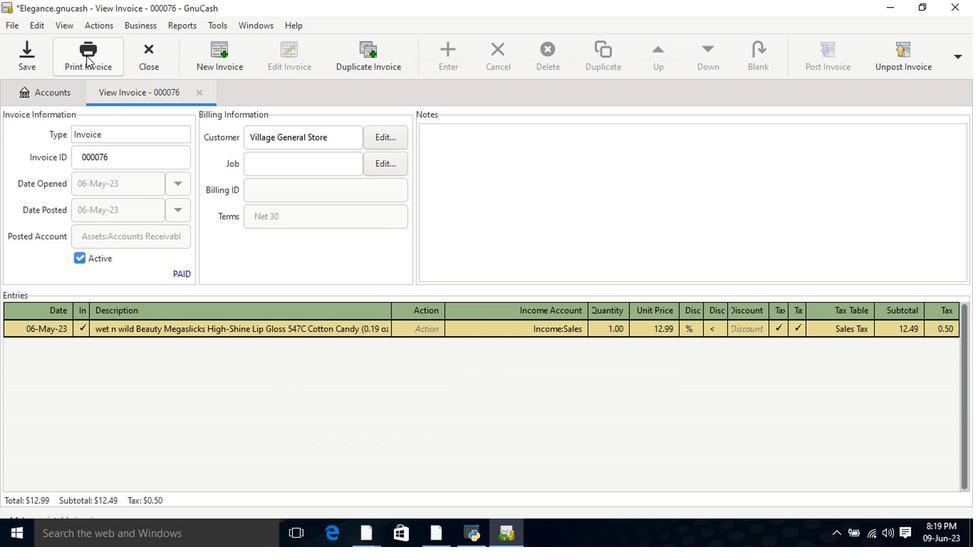 
Action: Mouse moved to (312, 314)
Screenshot: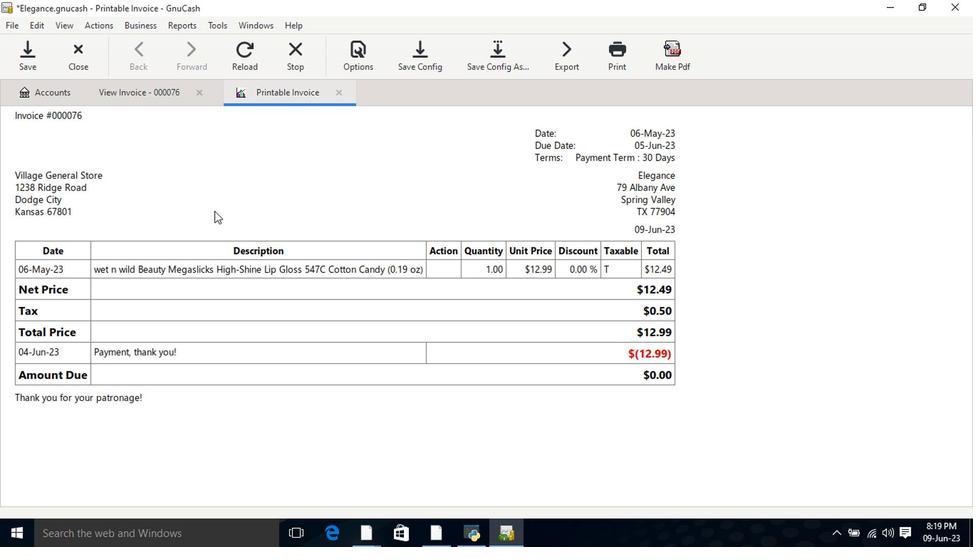 
